 Task: Create a due date automation trigger when advanced on, on the tuesday before a card is due add fields without custom field "Resume" set to a number greater or equal to 1 and lower than 10 at 11:00 AM.
Action: Mouse moved to (1080, 87)
Screenshot: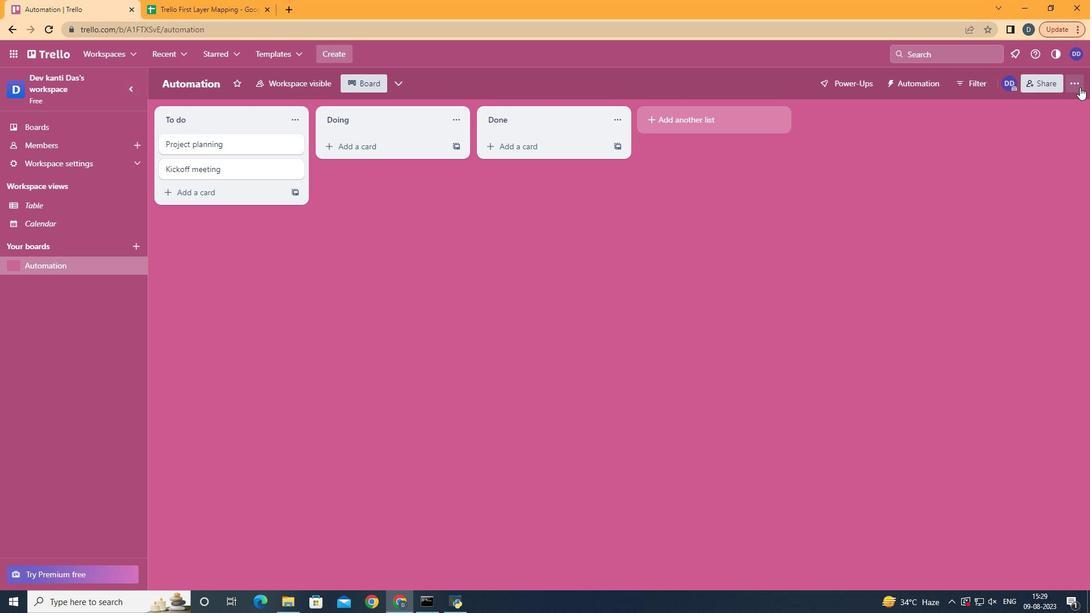 
Action: Mouse pressed left at (1080, 87)
Screenshot: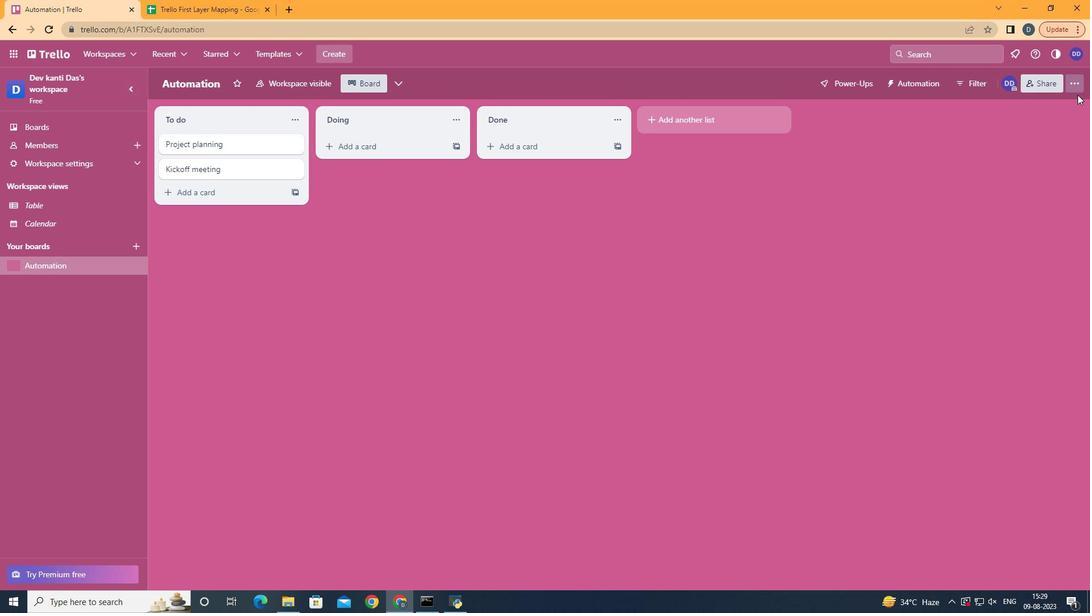
Action: Mouse moved to (995, 253)
Screenshot: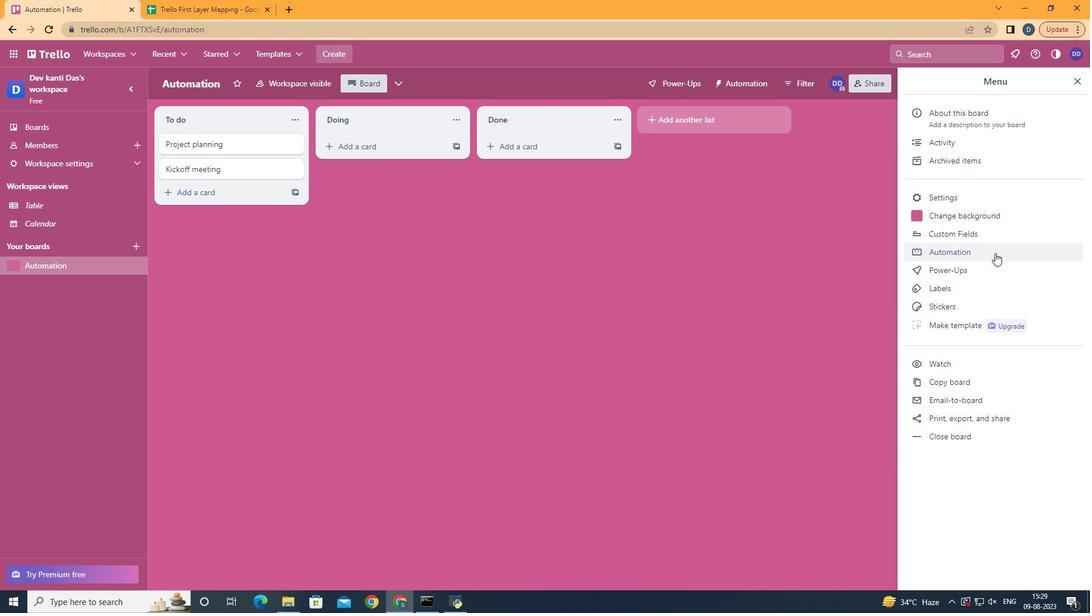 
Action: Mouse pressed left at (995, 253)
Screenshot: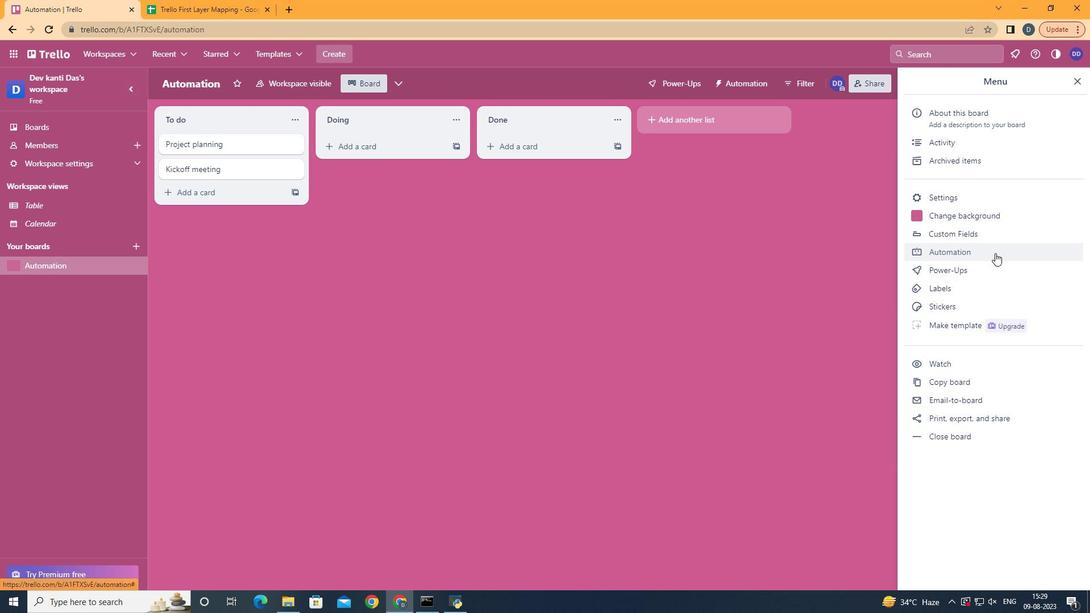 
Action: Mouse moved to (223, 231)
Screenshot: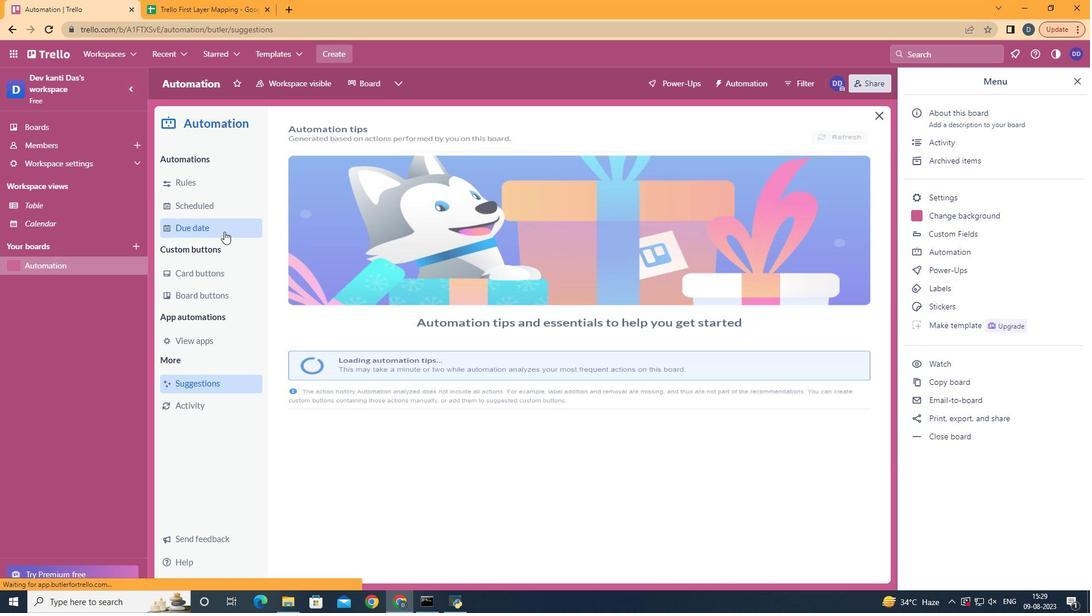 
Action: Mouse pressed left at (223, 231)
Screenshot: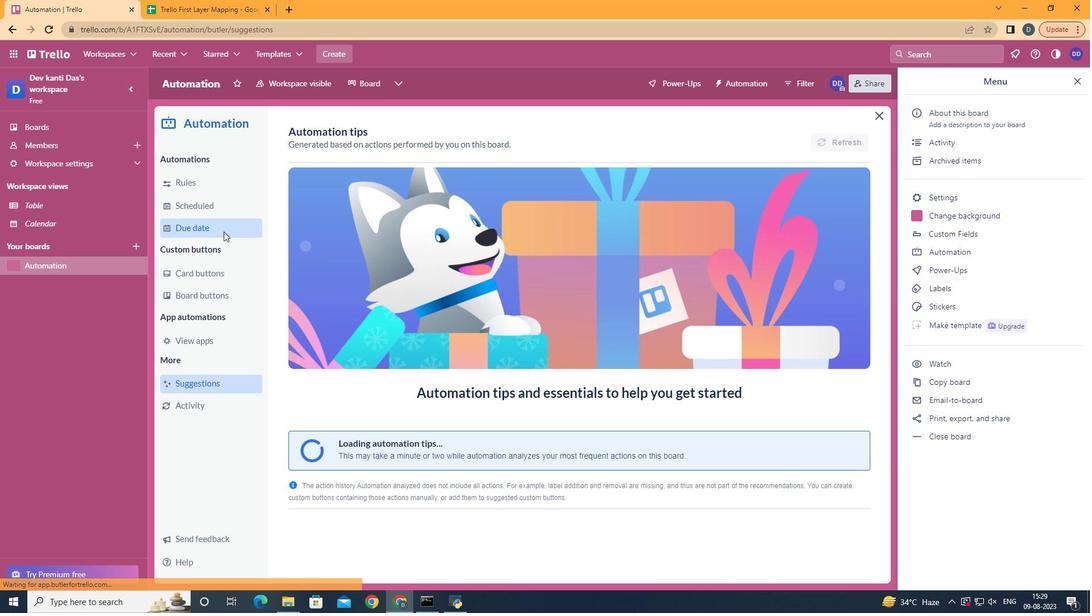 
Action: Mouse moved to (792, 137)
Screenshot: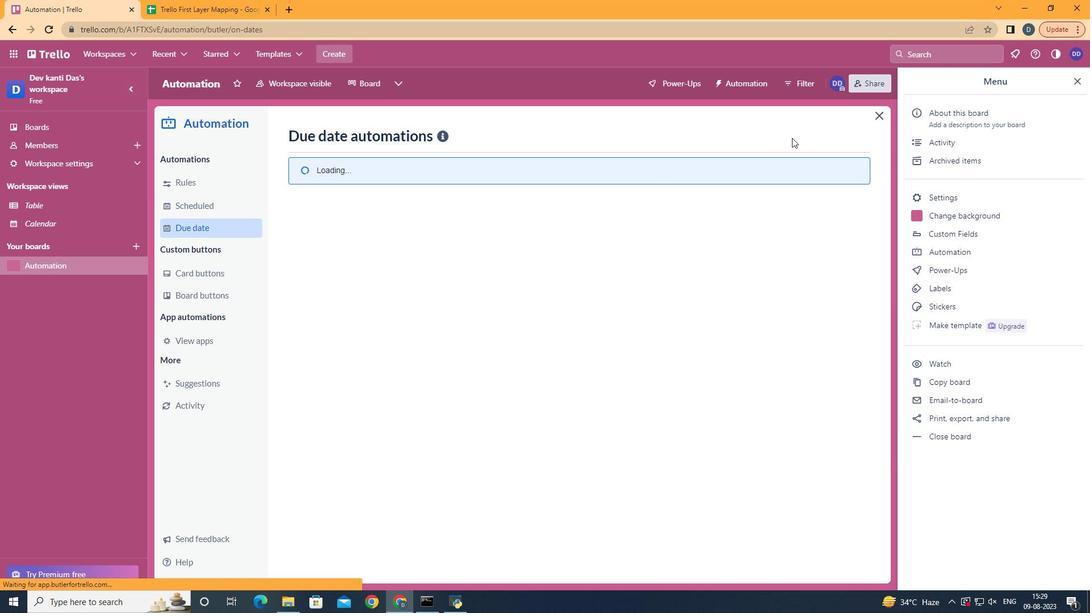 
Action: Mouse pressed left at (792, 137)
Screenshot: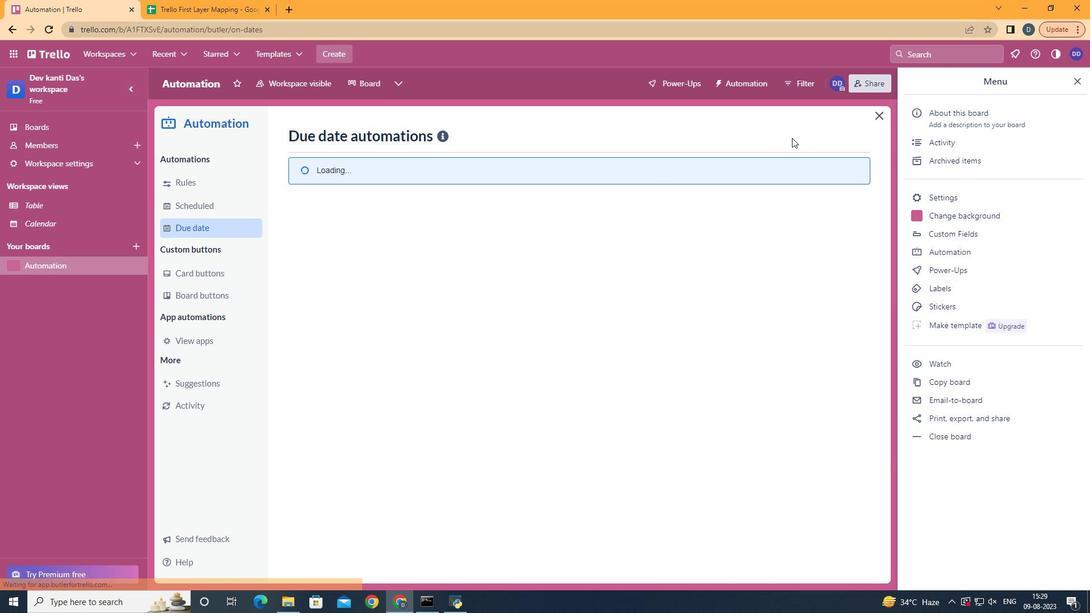 
Action: Mouse pressed left at (792, 137)
Screenshot: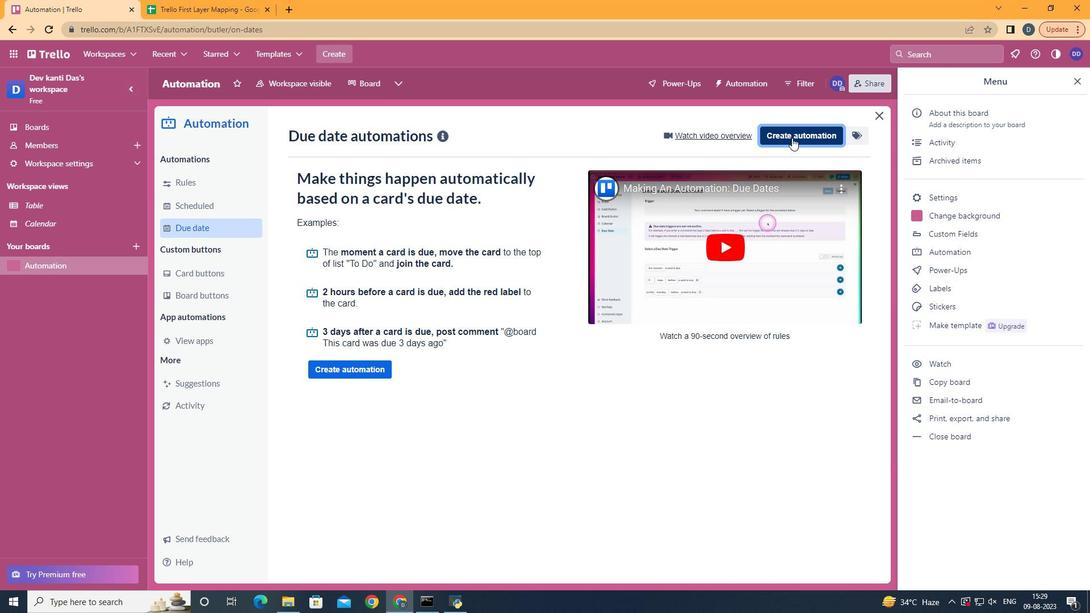 
Action: Mouse moved to (583, 243)
Screenshot: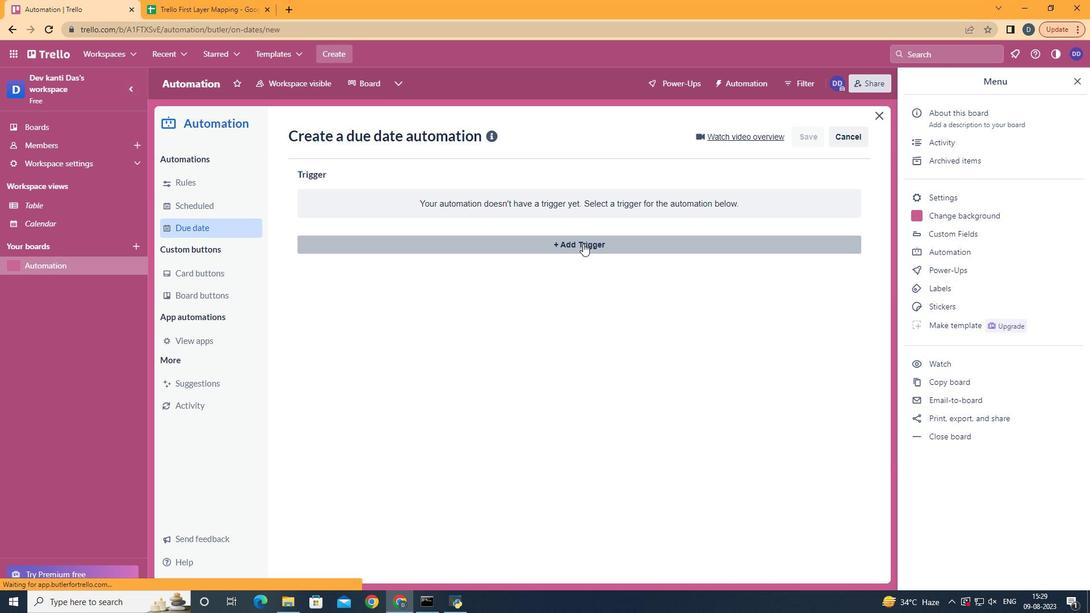 
Action: Mouse pressed left at (583, 243)
Screenshot: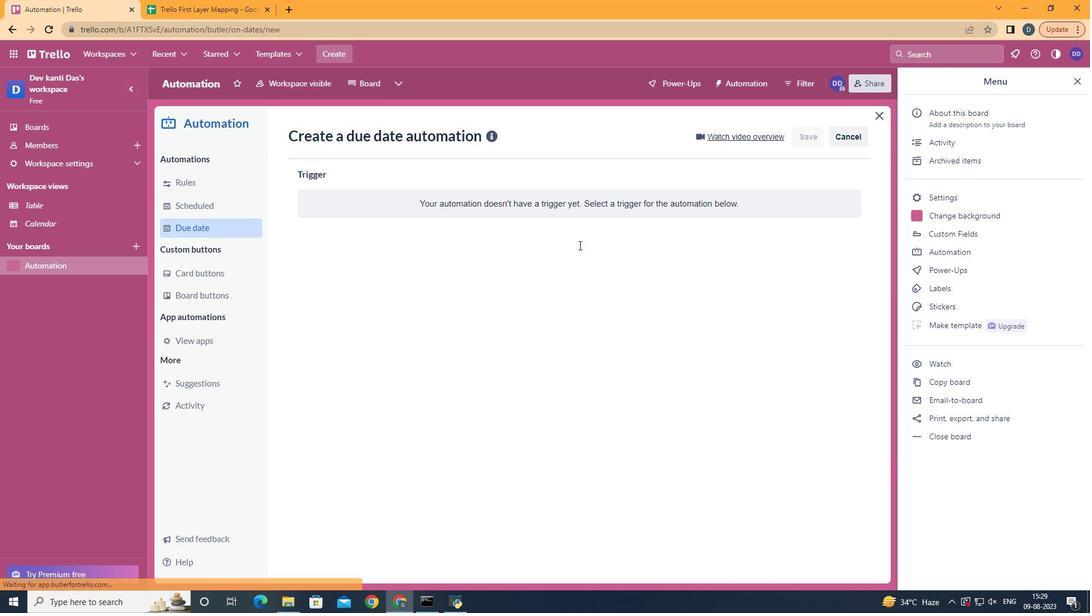 
Action: Mouse moved to (365, 318)
Screenshot: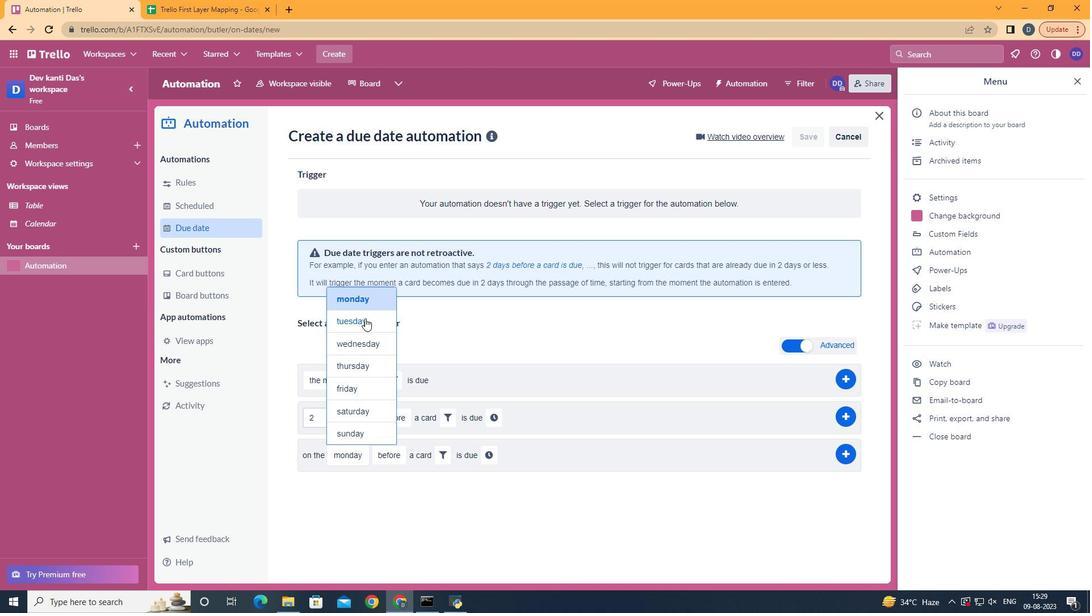 
Action: Mouse pressed left at (365, 318)
Screenshot: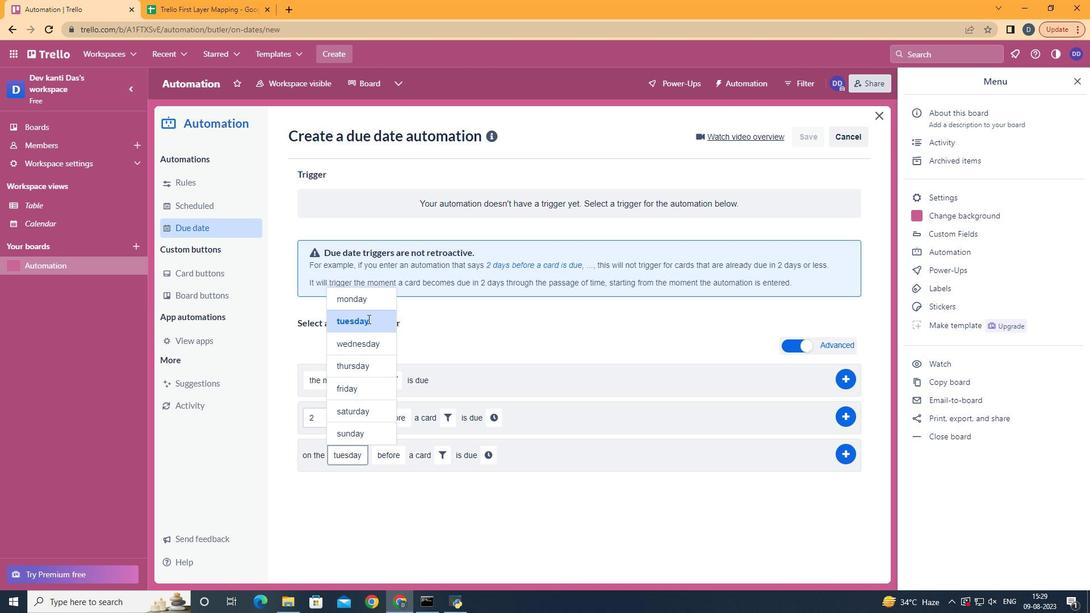 
Action: Mouse moved to (440, 453)
Screenshot: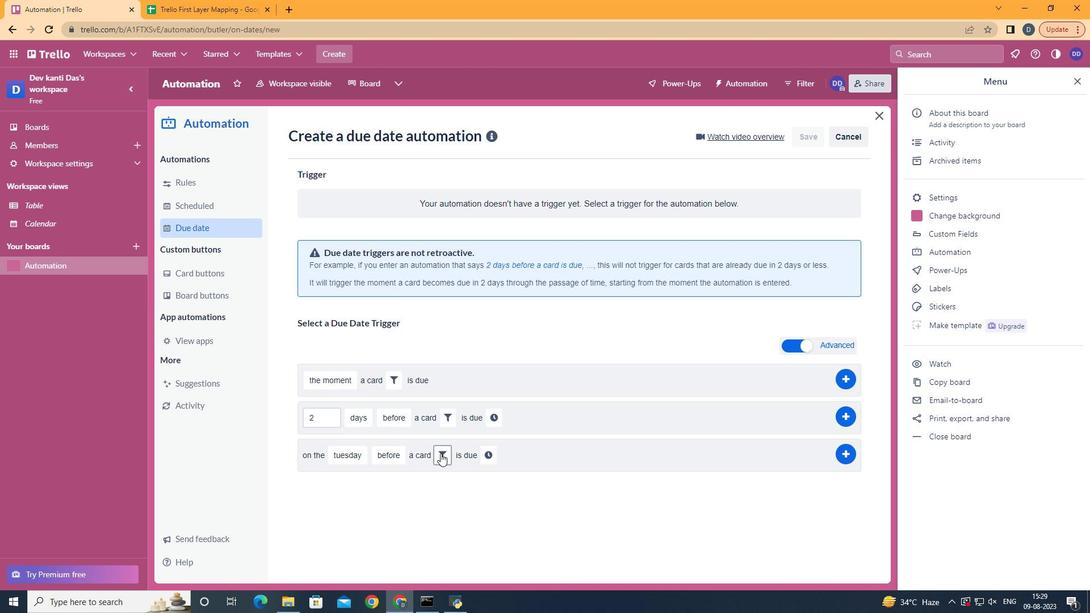 
Action: Mouse pressed left at (440, 453)
Screenshot: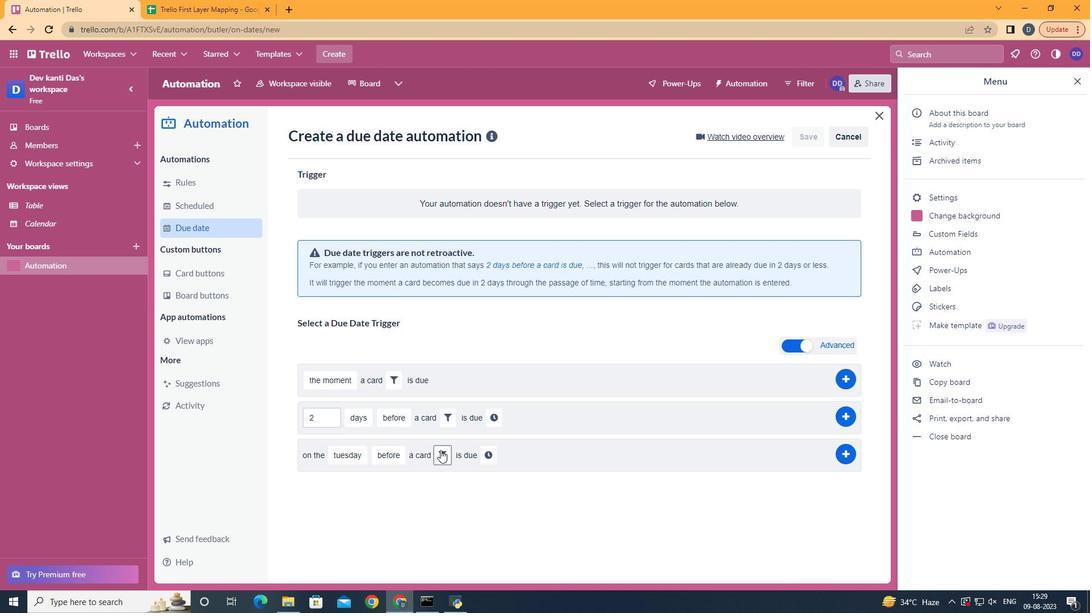 
Action: Mouse moved to (620, 484)
Screenshot: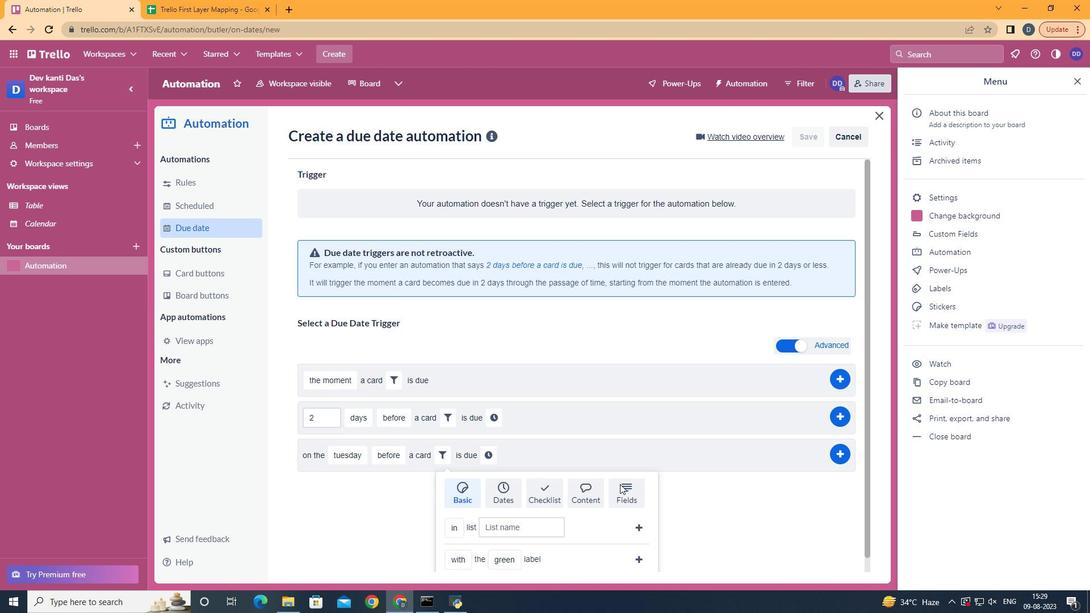 
Action: Mouse pressed left at (620, 484)
Screenshot: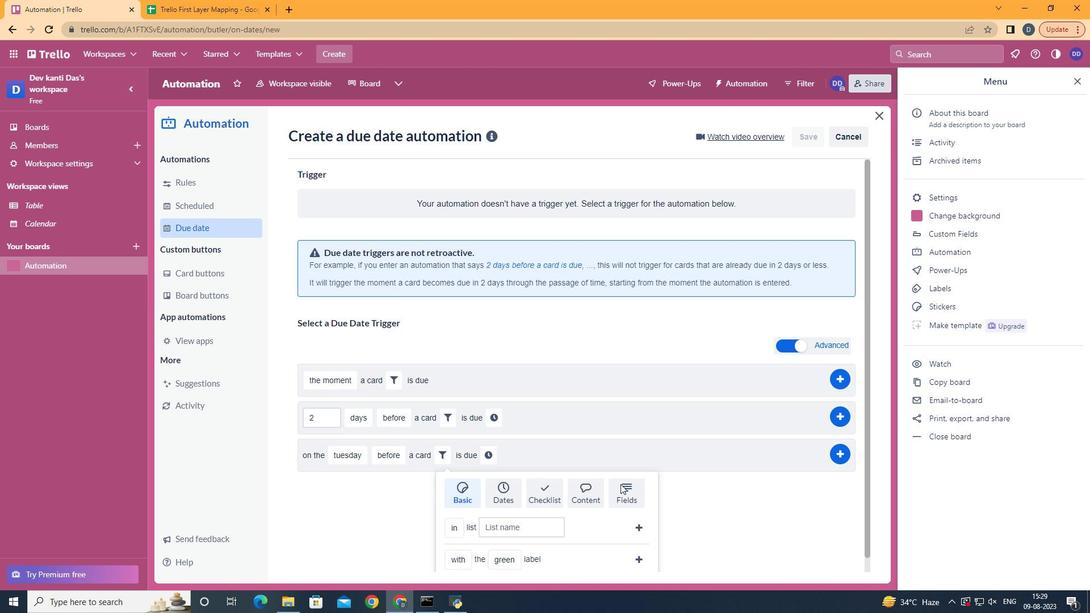 
Action: Mouse moved to (620, 484)
Screenshot: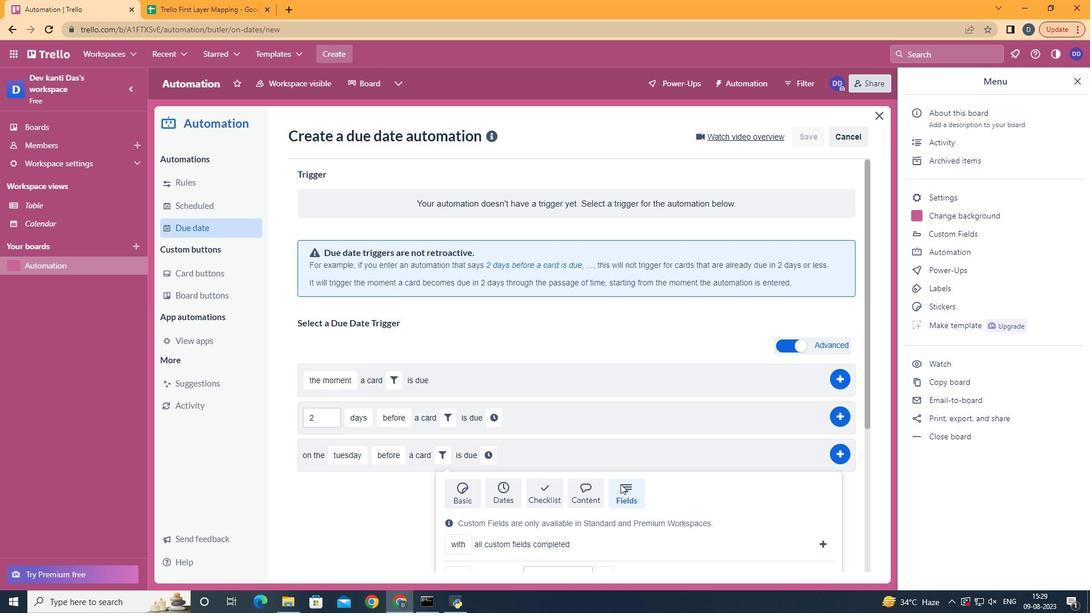 
Action: Mouse scrolled (620, 483) with delta (0, 0)
Screenshot: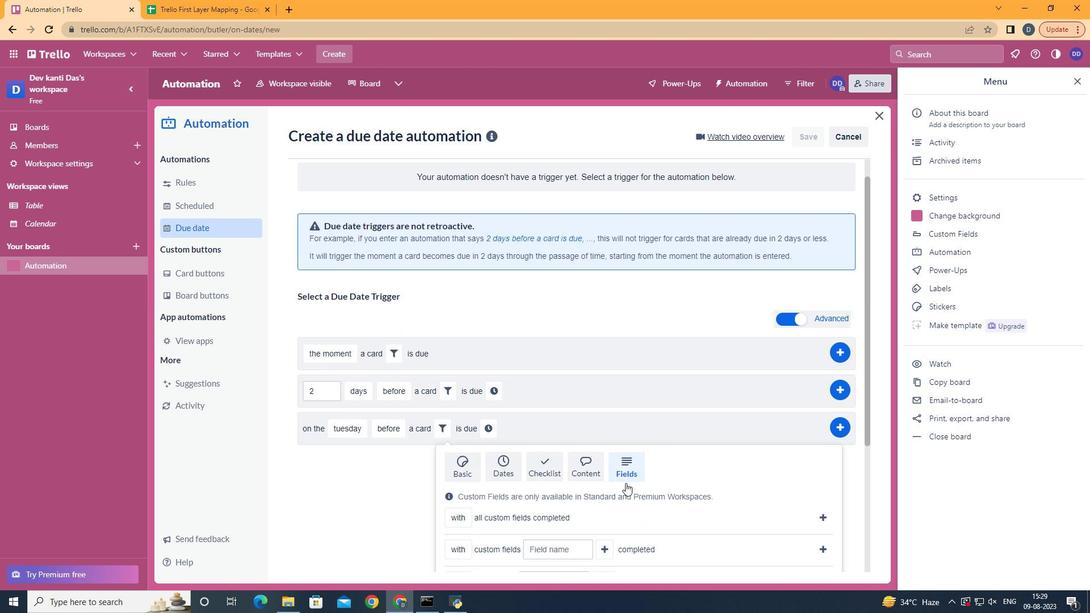
Action: Mouse scrolled (620, 483) with delta (0, 0)
Screenshot: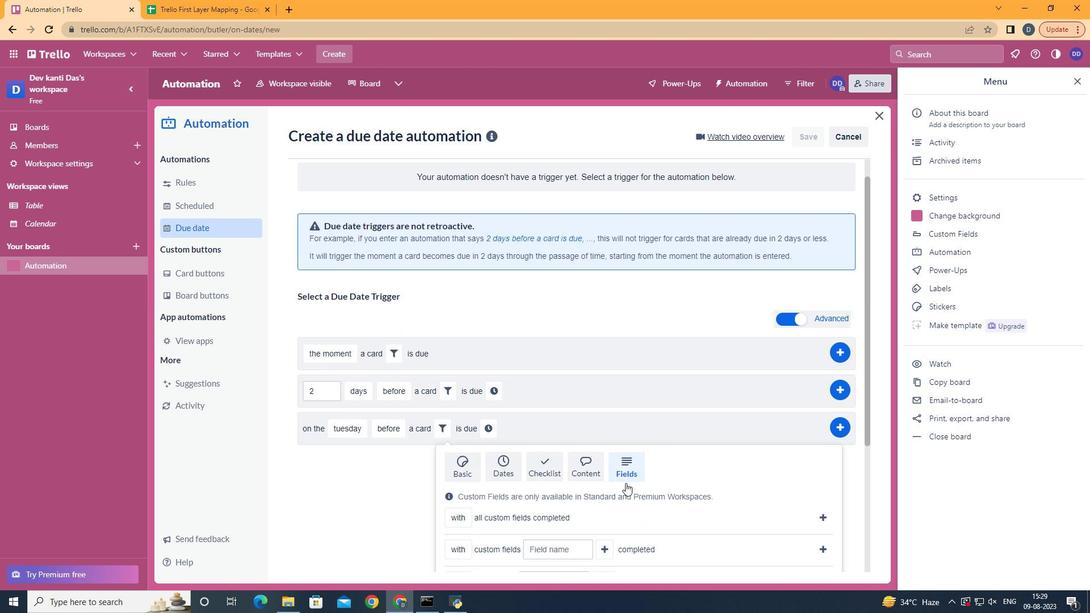 
Action: Mouse scrolled (620, 483) with delta (0, 0)
Screenshot: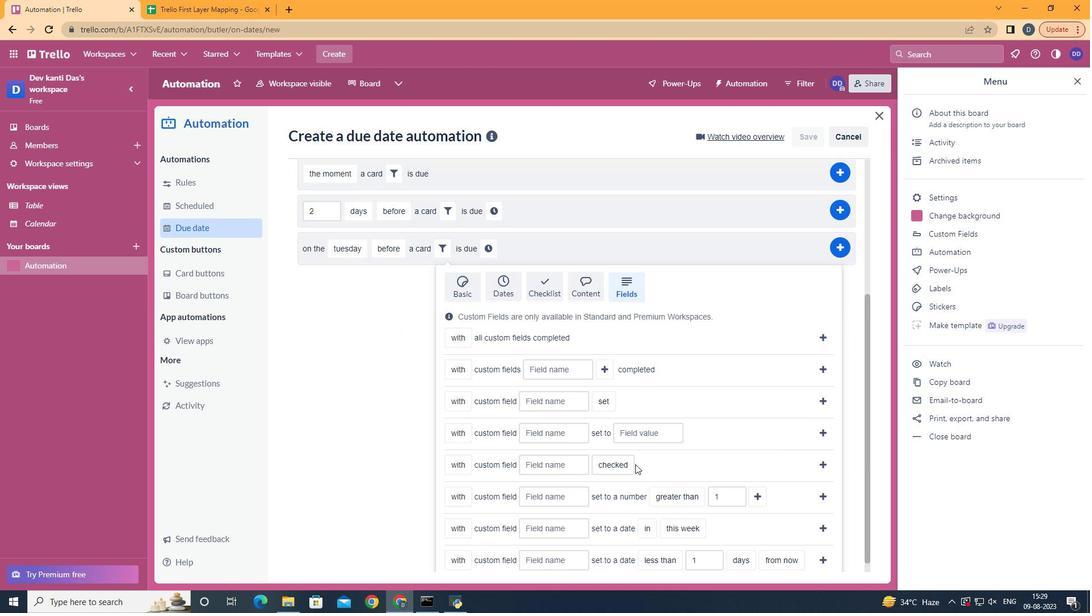 
Action: Mouse scrolled (620, 483) with delta (0, 0)
Screenshot: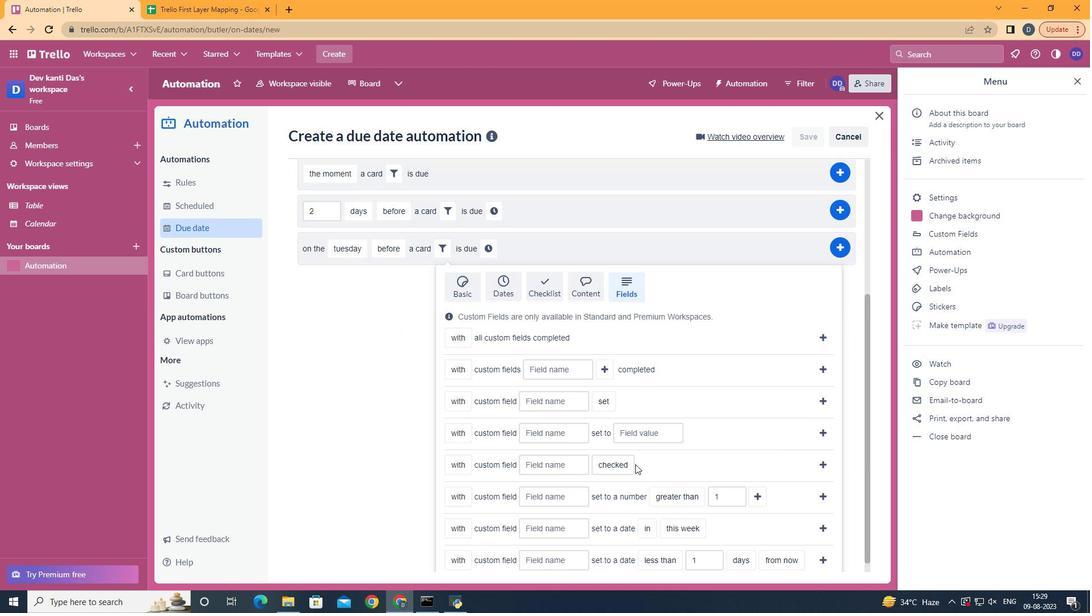 
Action: Mouse scrolled (620, 483) with delta (0, 0)
Screenshot: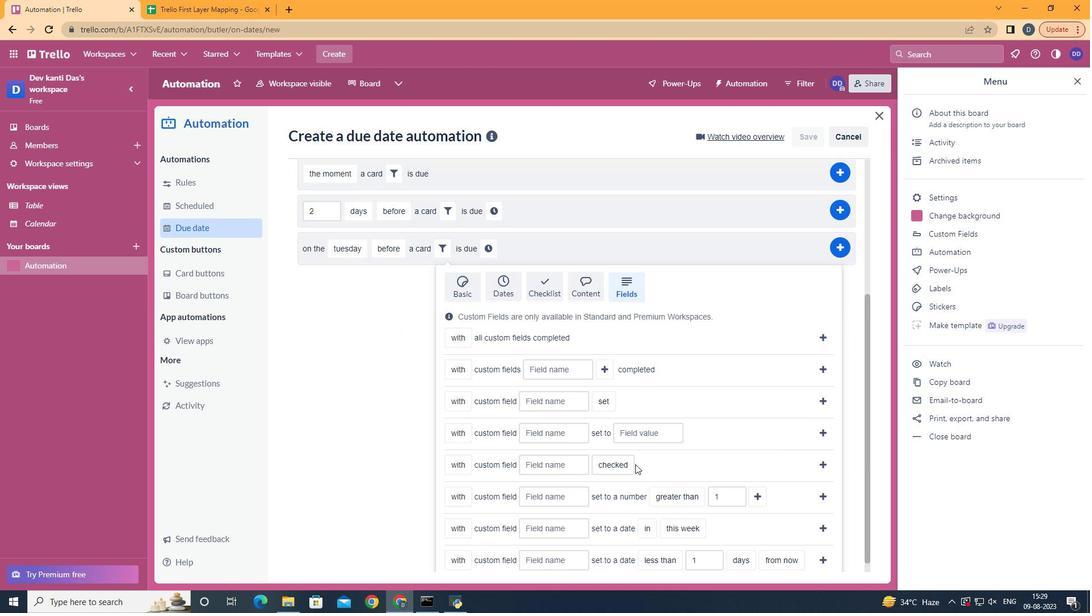 
Action: Mouse scrolled (620, 483) with delta (0, 0)
Screenshot: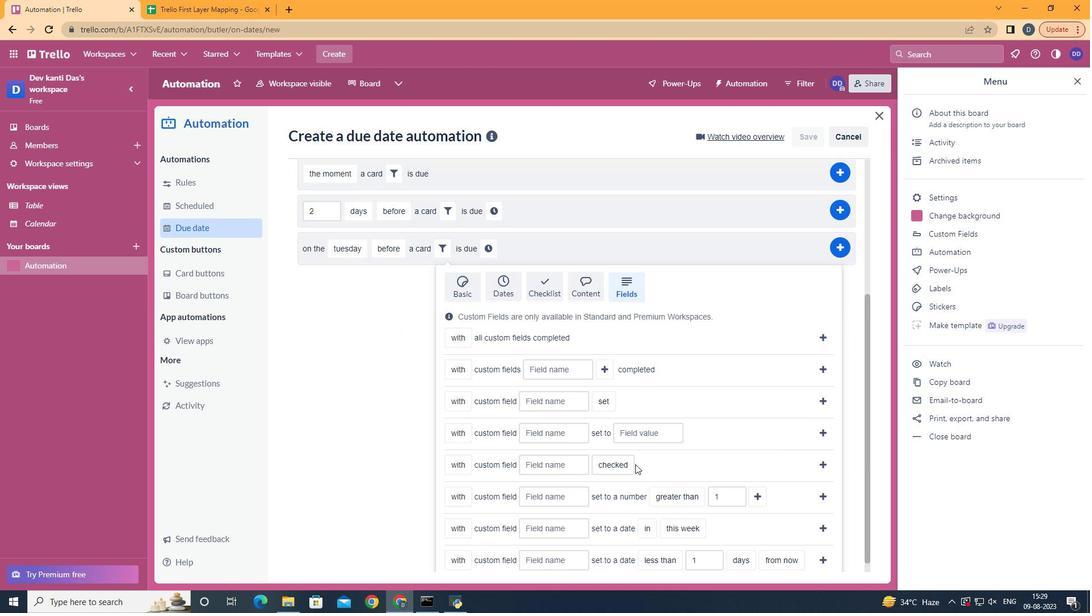 
Action: Mouse moved to (469, 525)
Screenshot: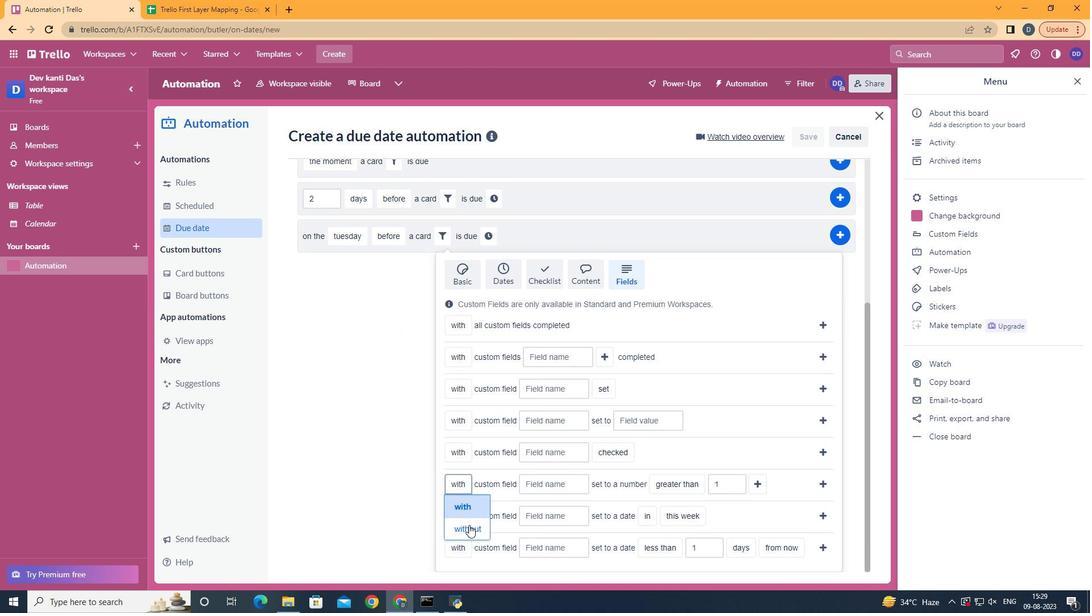 
Action: Mouse pressed left at (469, 525)
Screenshot: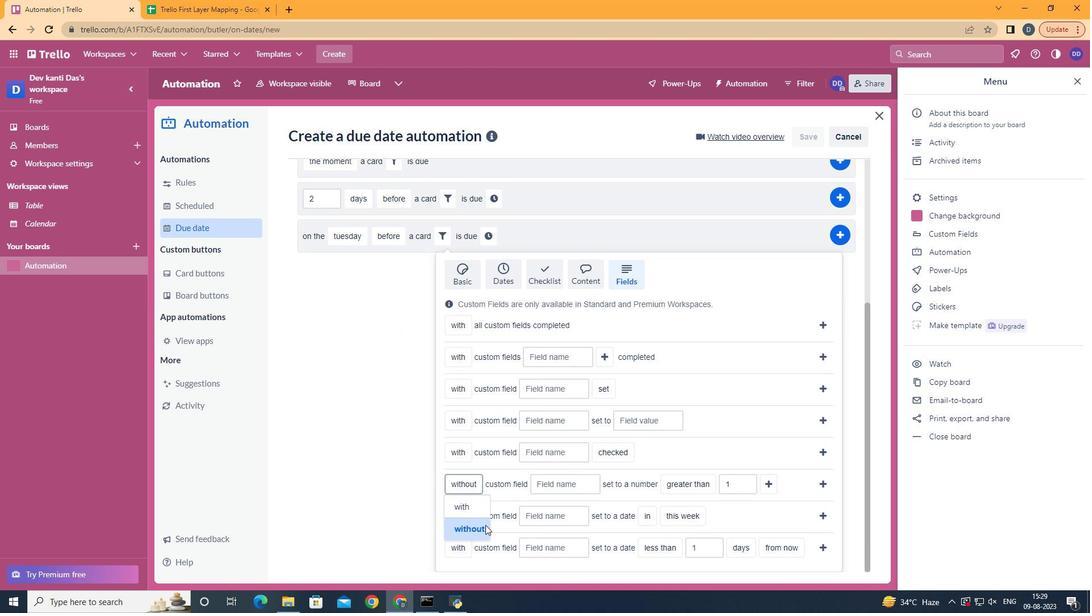 
Action: Mouse moved to (582, 487)
Screenshot: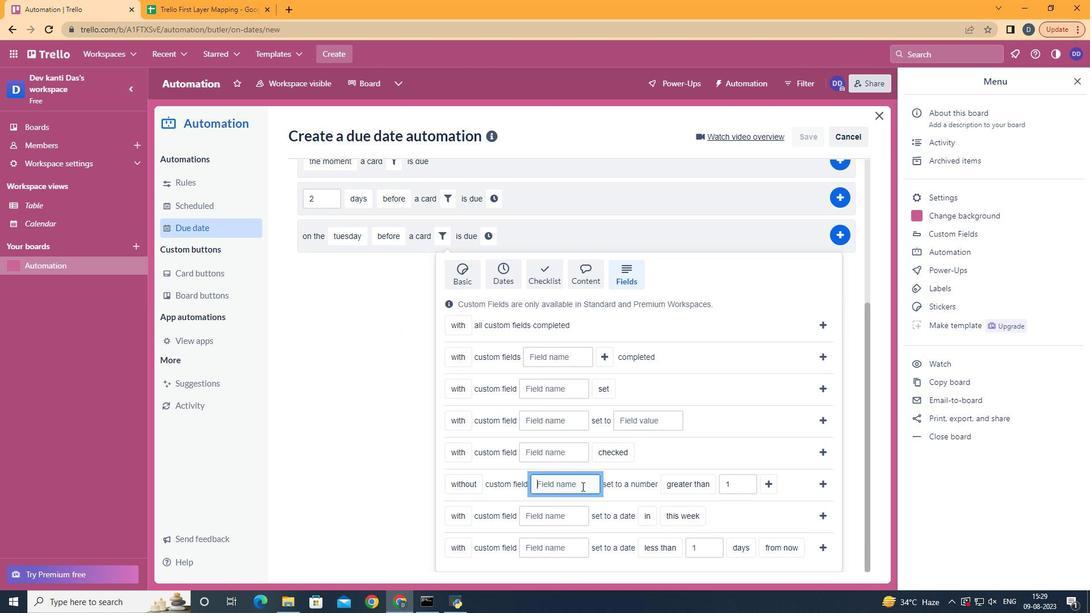 
Action: Mouse pressed left at (582, 487)
Screenshot: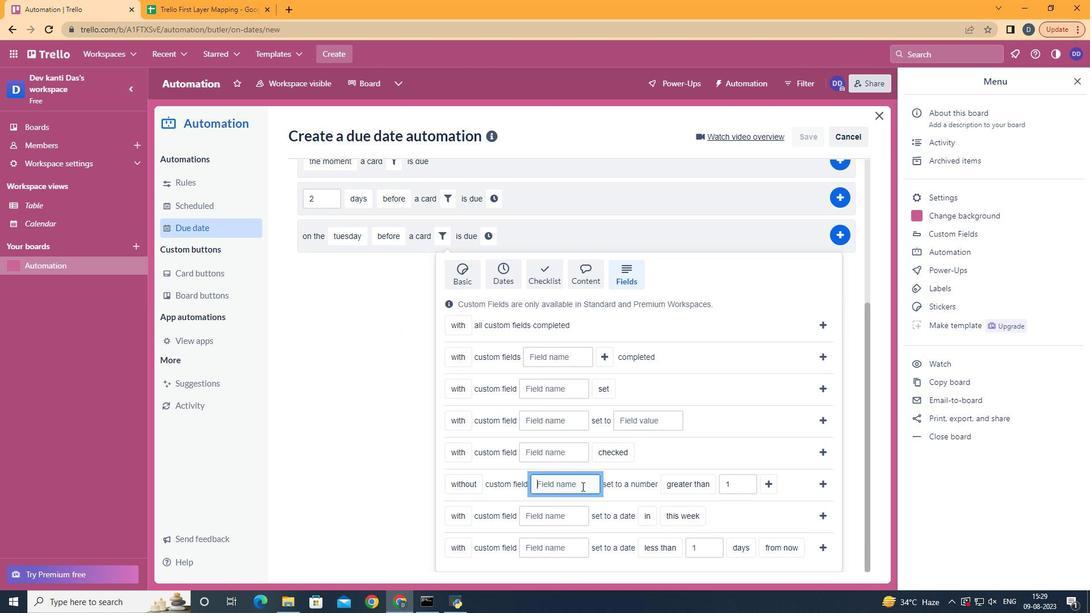 
Action: Mouse moved to (582, 486)
Screenshot: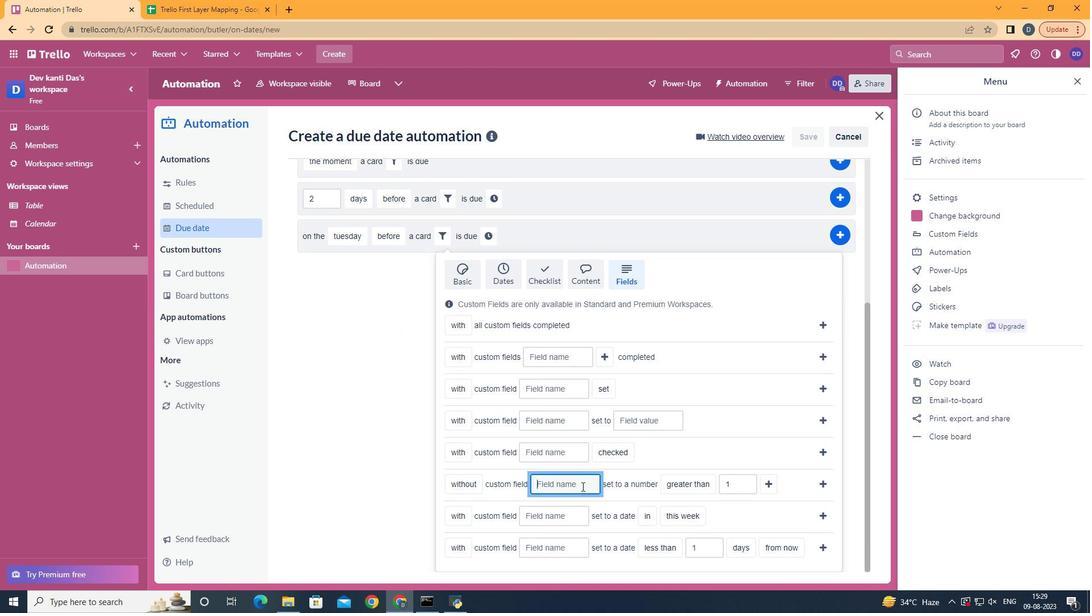 
Action: Key pressed <Key.shift>Resume
Screenshot: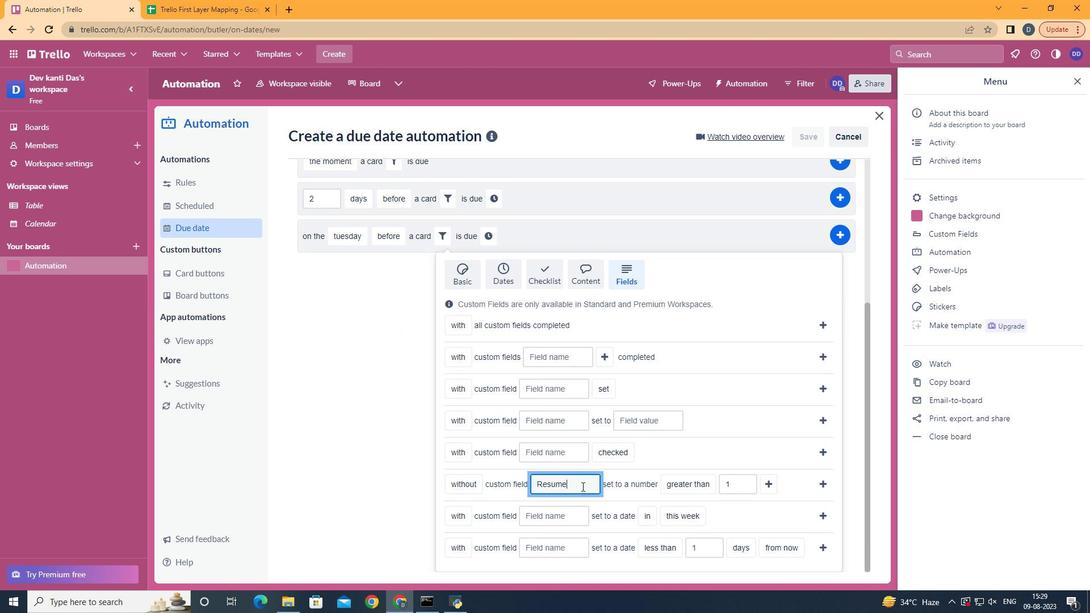 
Action: Mouse moved to (720, 410)
Screenshot: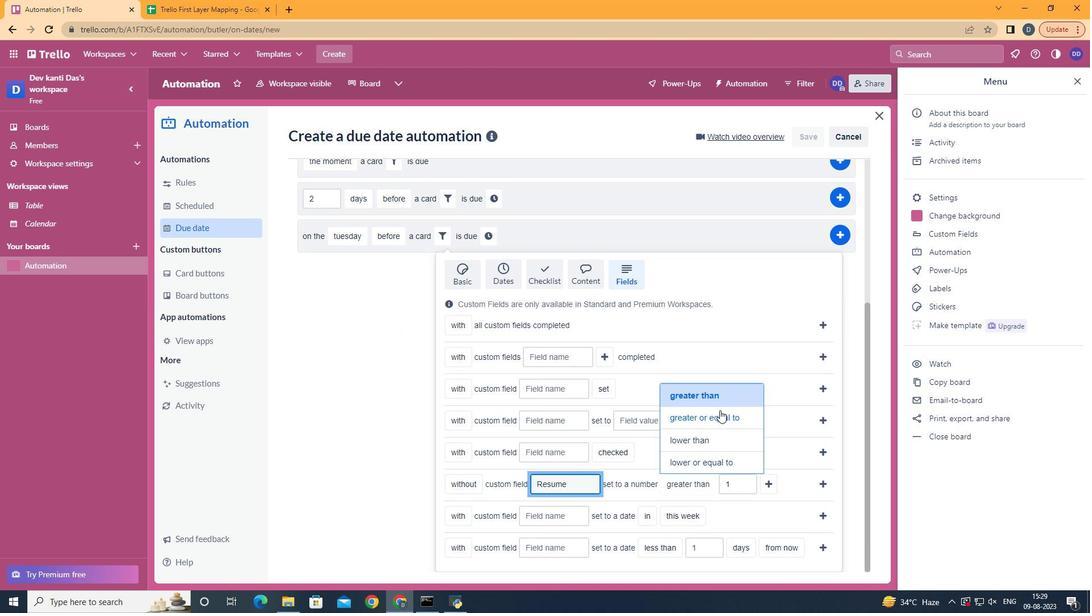 
Action: Mouse pressed left at (720, 410)
Screenshot: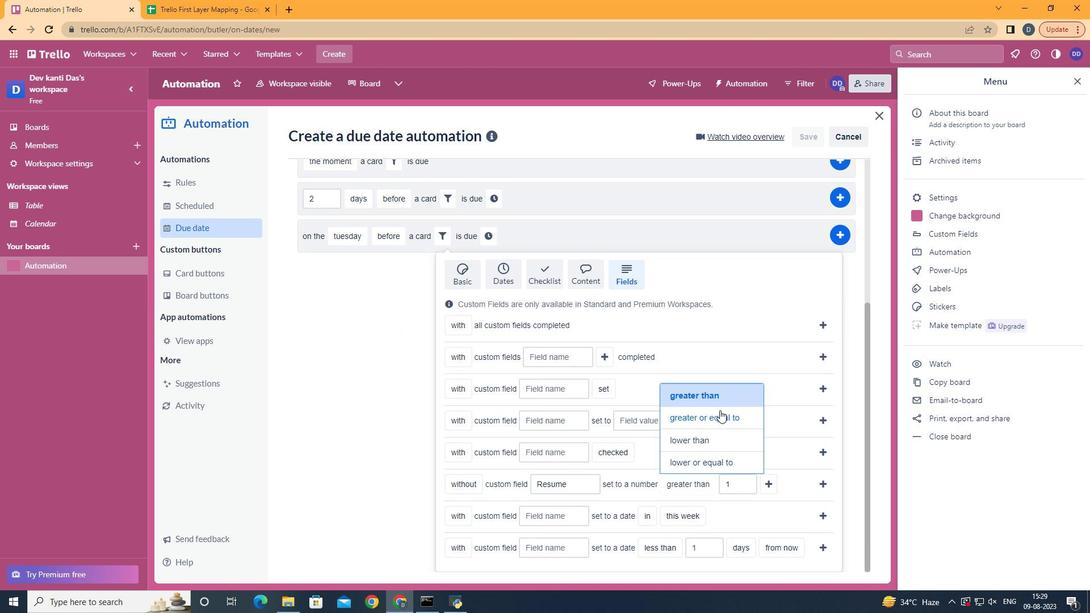
Action: Mouse moved to (789, 484)
Screenshot: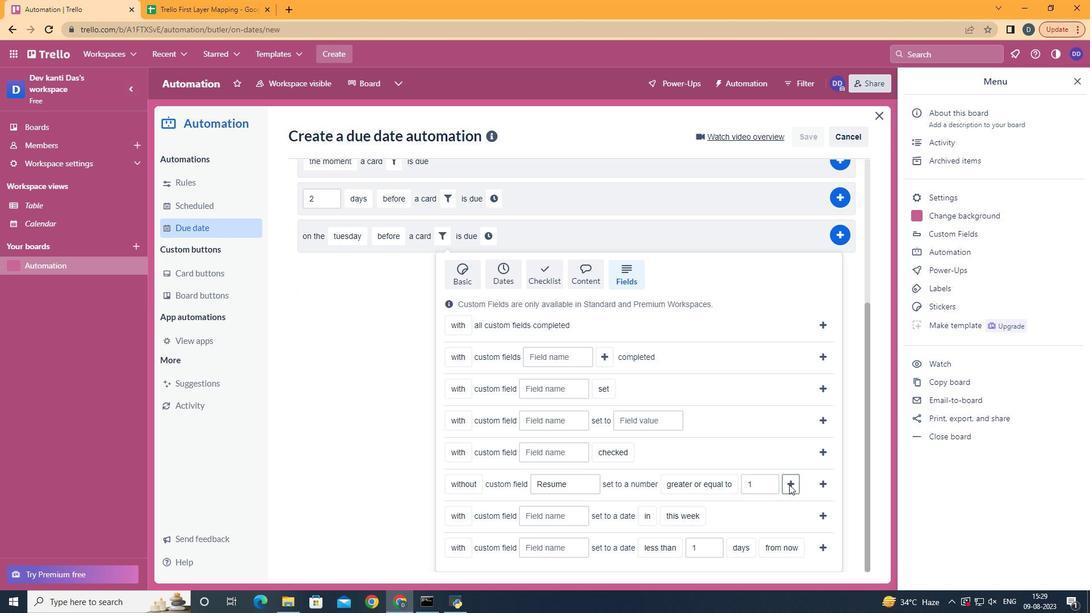 
Action: Mouse pressed left at (789, 484)
Screenshot: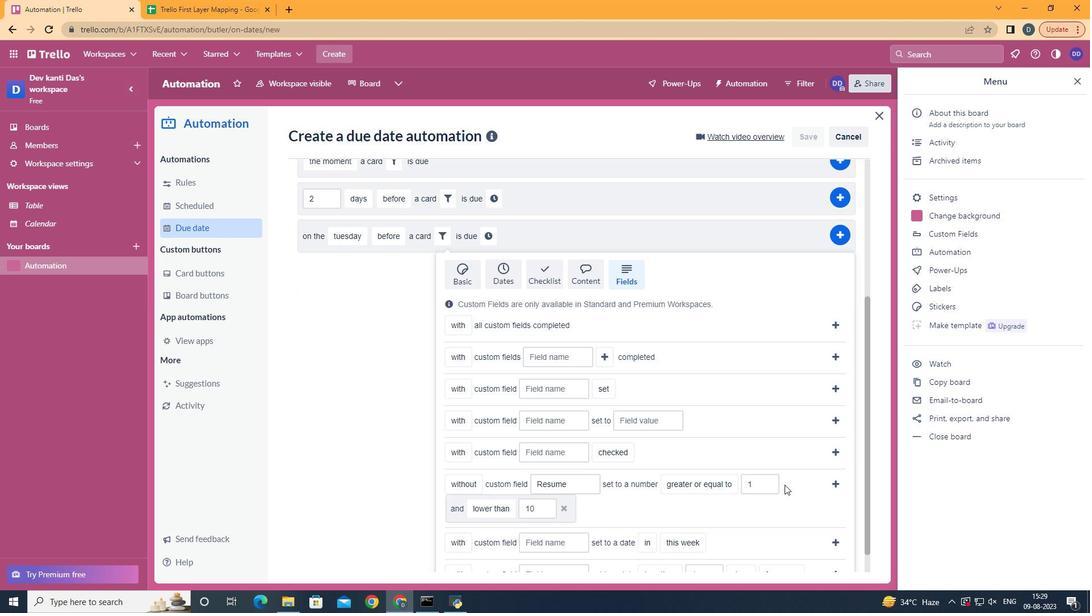 
Action: Mouse moved to (499, 412)
Screenshot: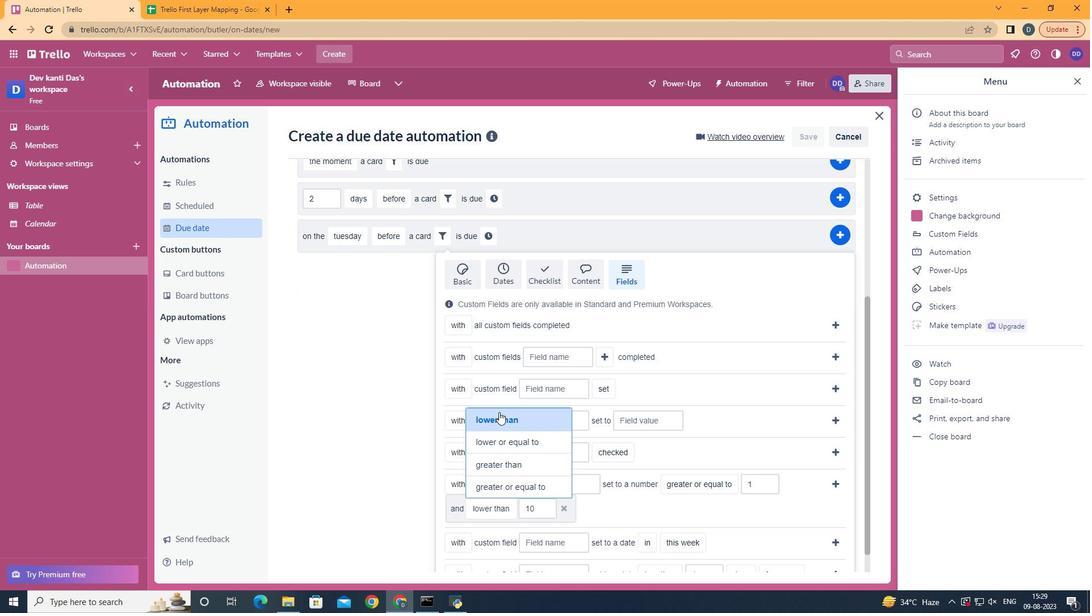 
Action: Mouse pressed left at (499, 412)
Screenshot: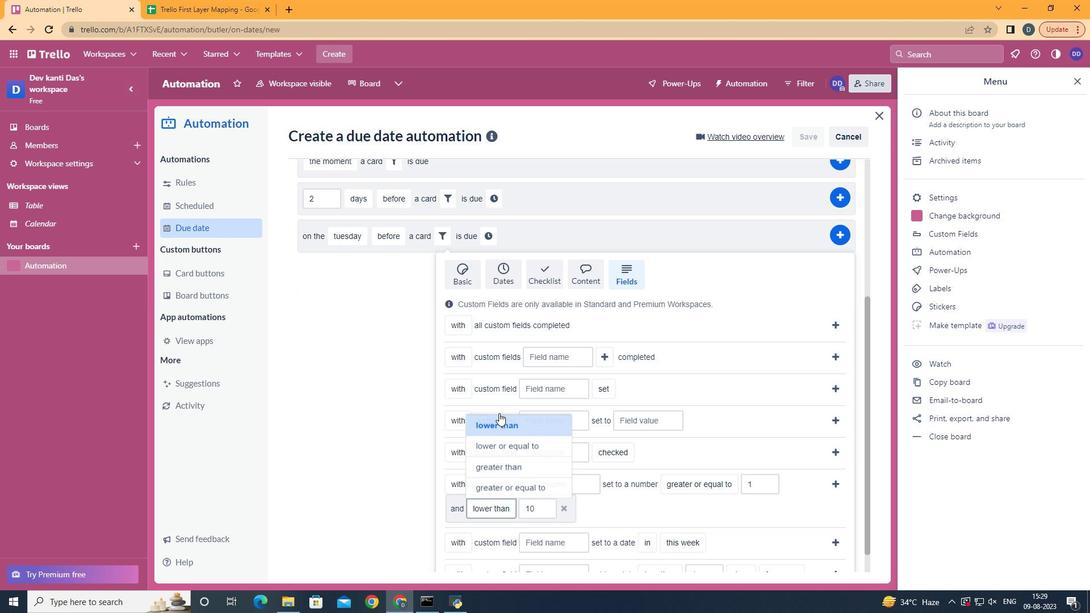 
Action: Mouse moved to (842, 479)
Screenshot: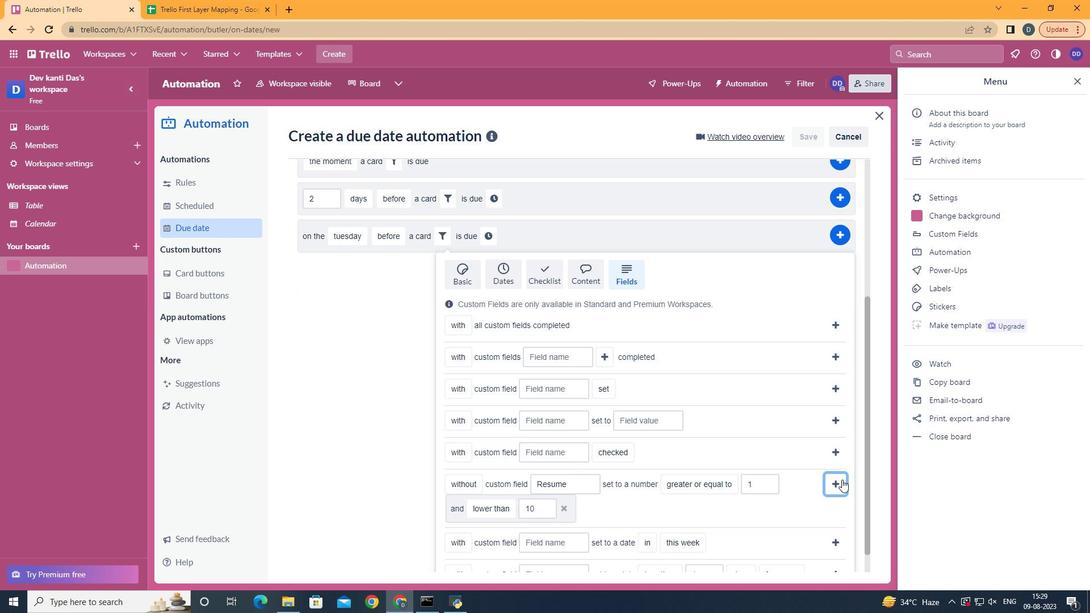 
Action: Mouse pressed left at (842, 479)
Screenshot: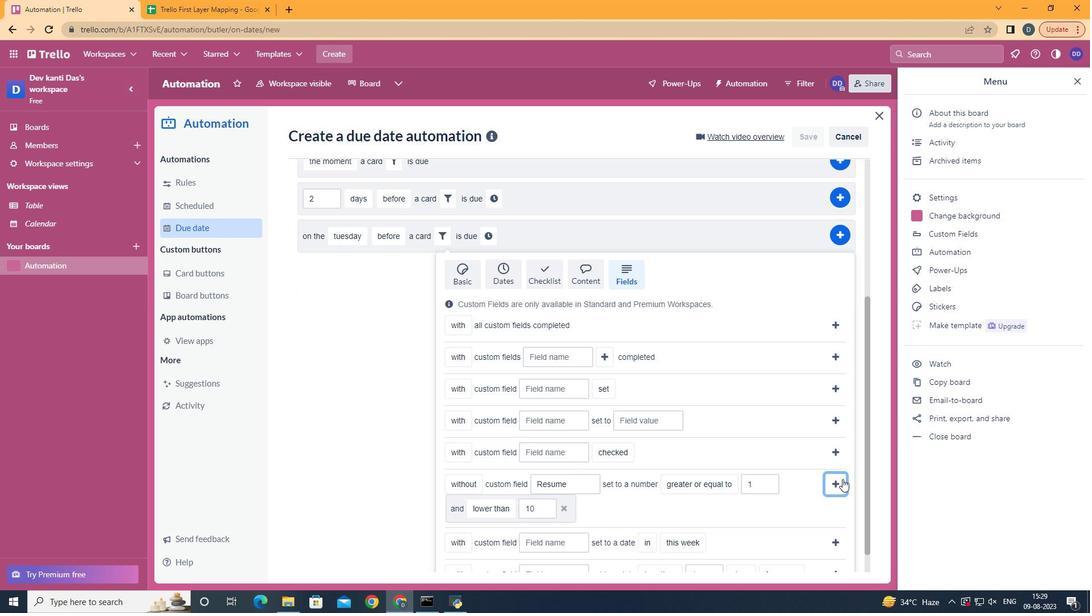 
Action: Mouse moved to (312, 478)
Screenshot: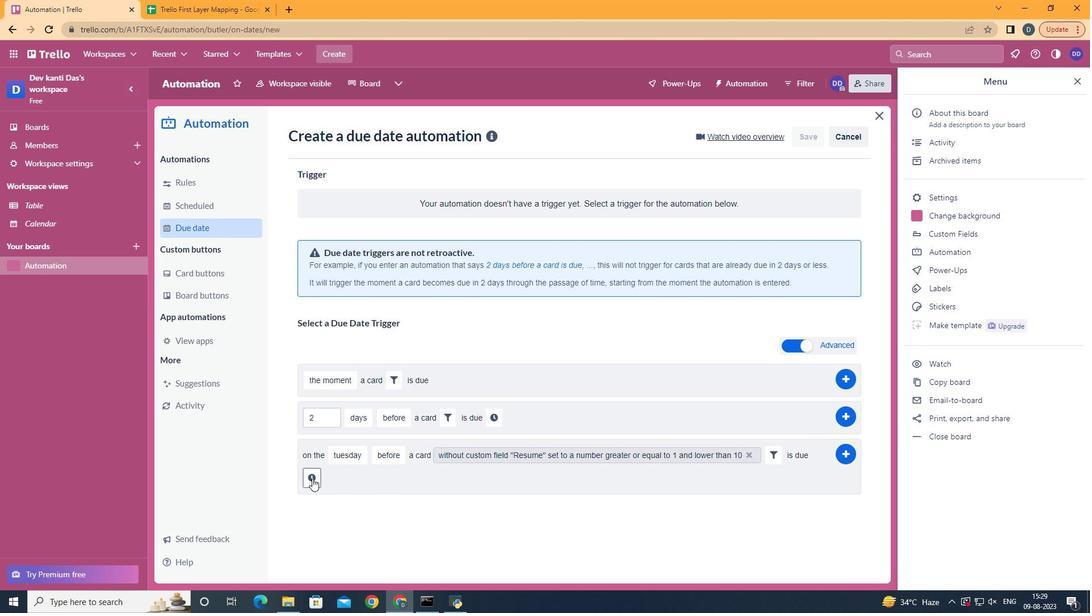 
Action: Mouse pressed left at (312, 478)
Screenshot: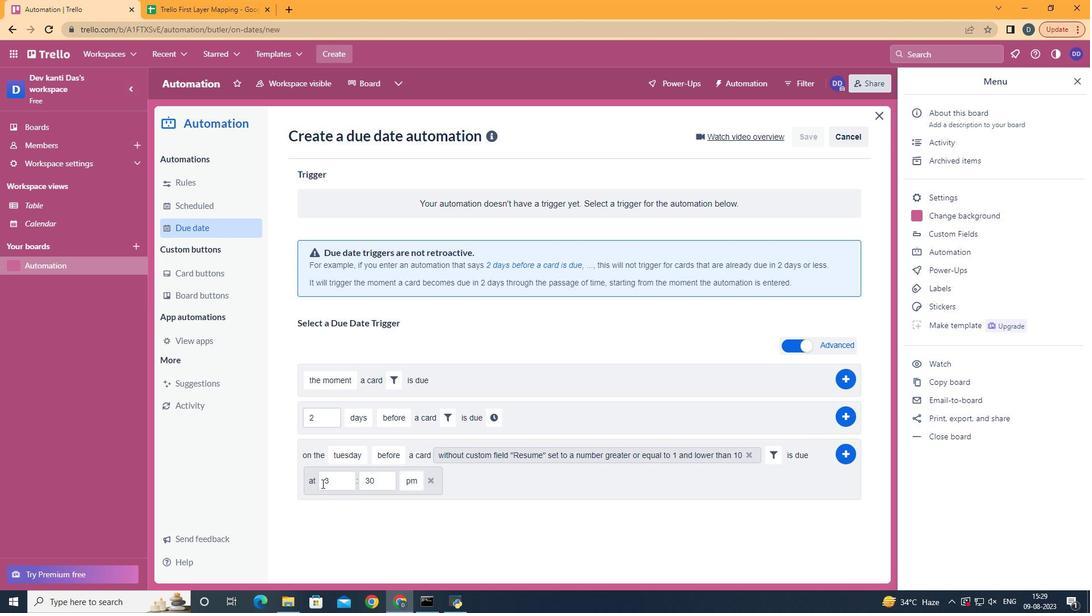 
Action: Mouse moved to (345, 483)
Screenshot: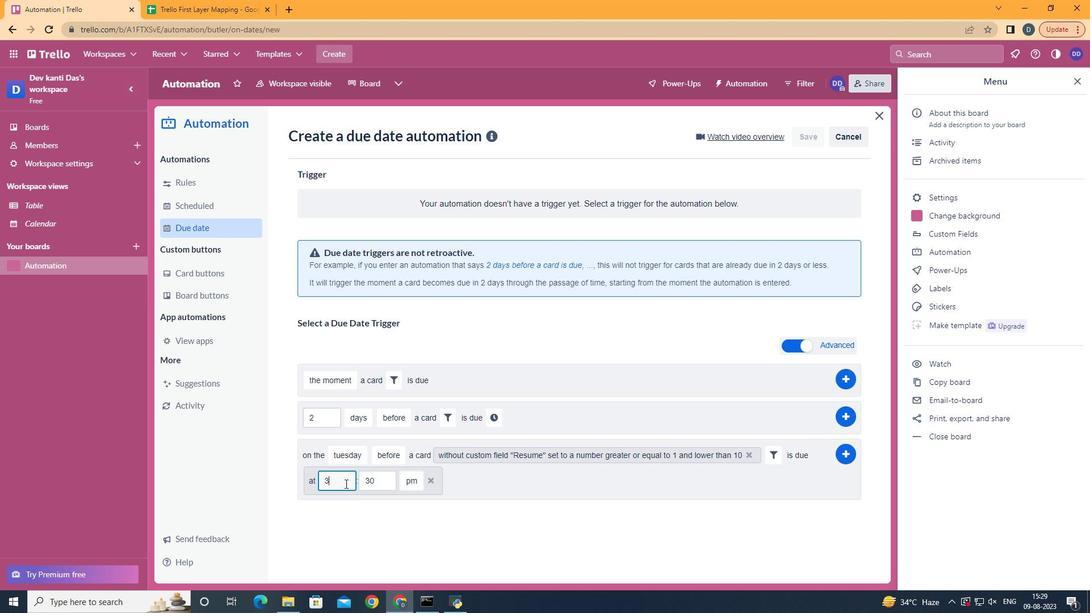 
Action: Mouse pressed left at (344, 484)
Screenshot: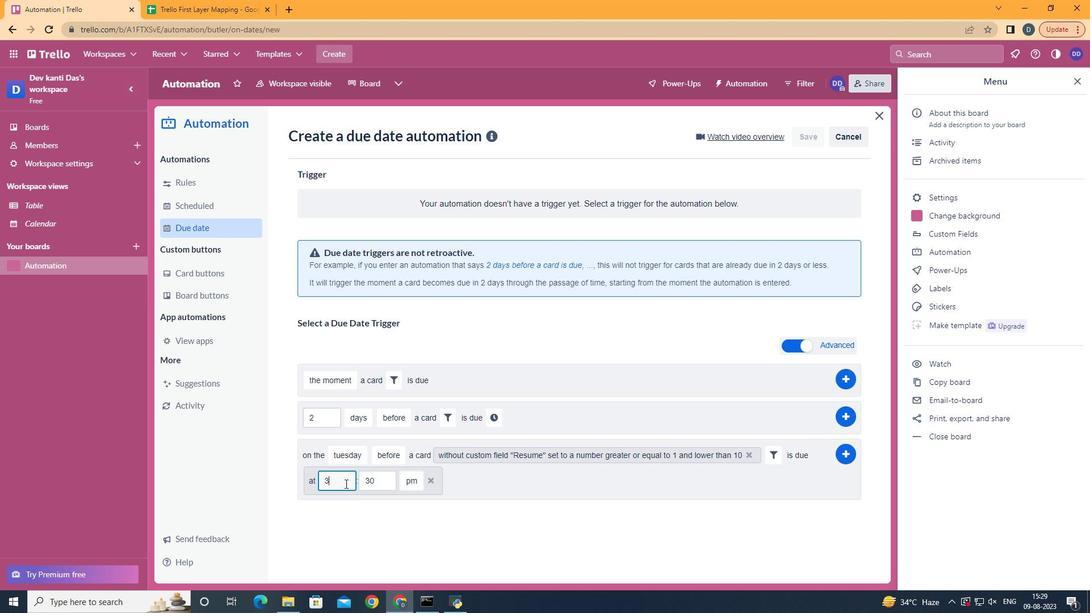
Action: Key pressed <Key.backspace>11
Screenshot: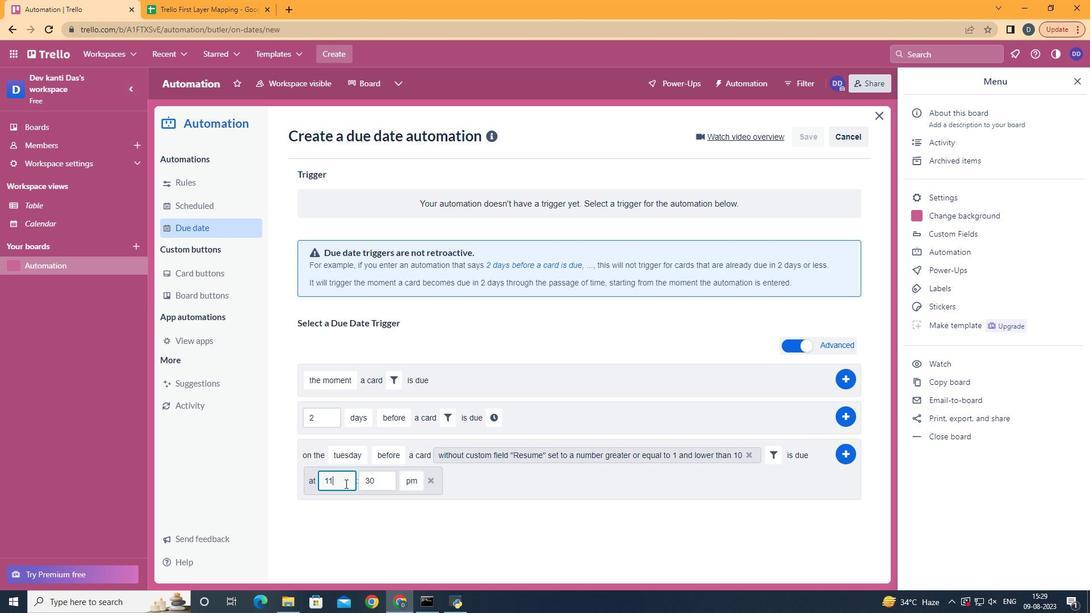 
Action: Mouse moved to (378, 475)
Screenshot: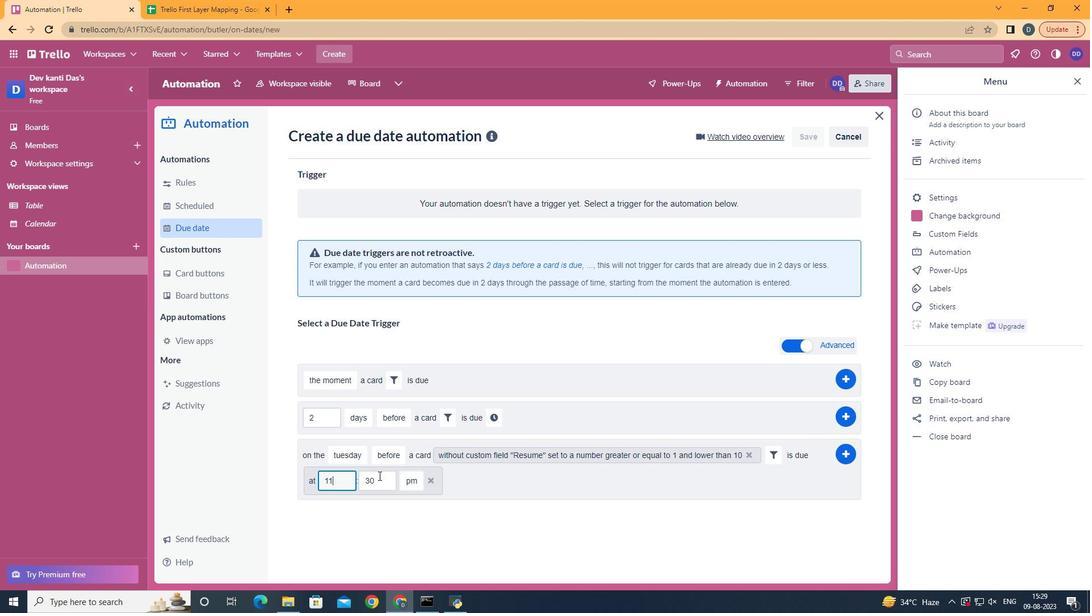 
Action: Mouse pressed left at (378, 475)
Screenshot: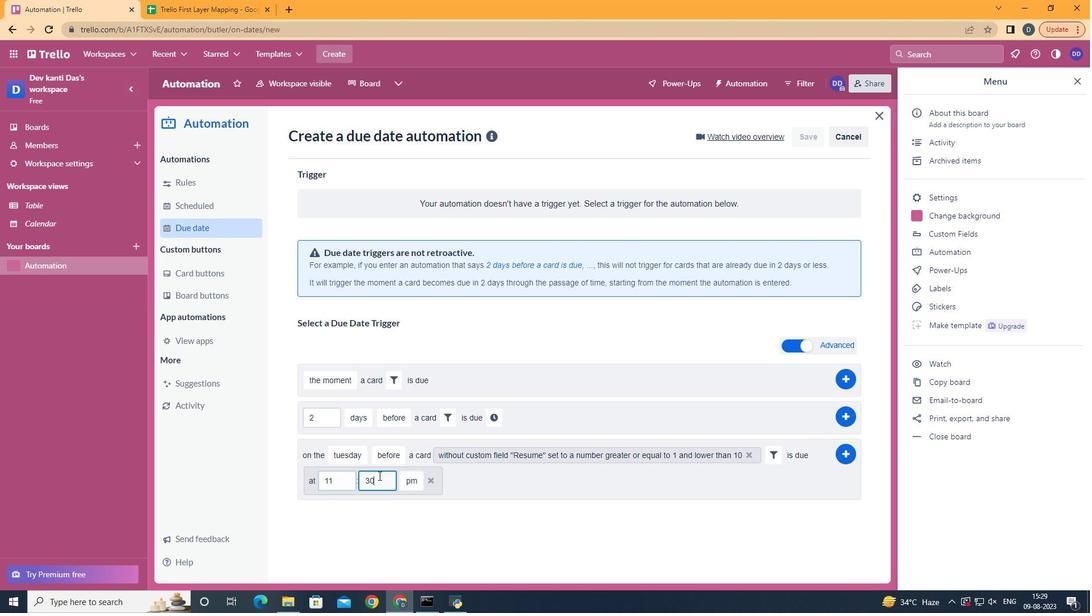 
Action: Key pressed <Key.backspace>
Screenshot: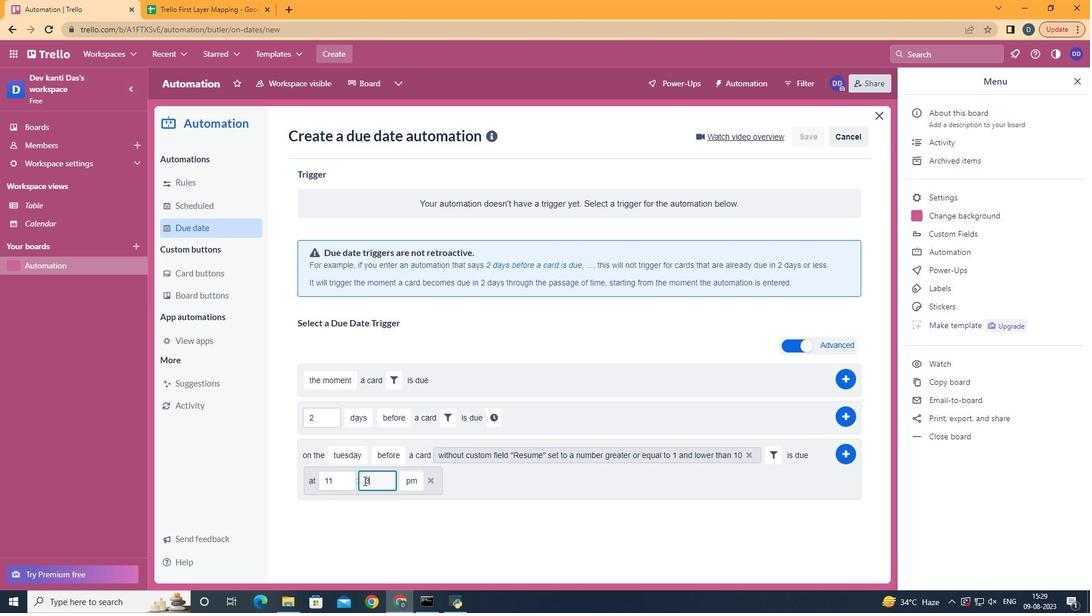 
Action: Mouse moved to (345, 487)
Screenshot: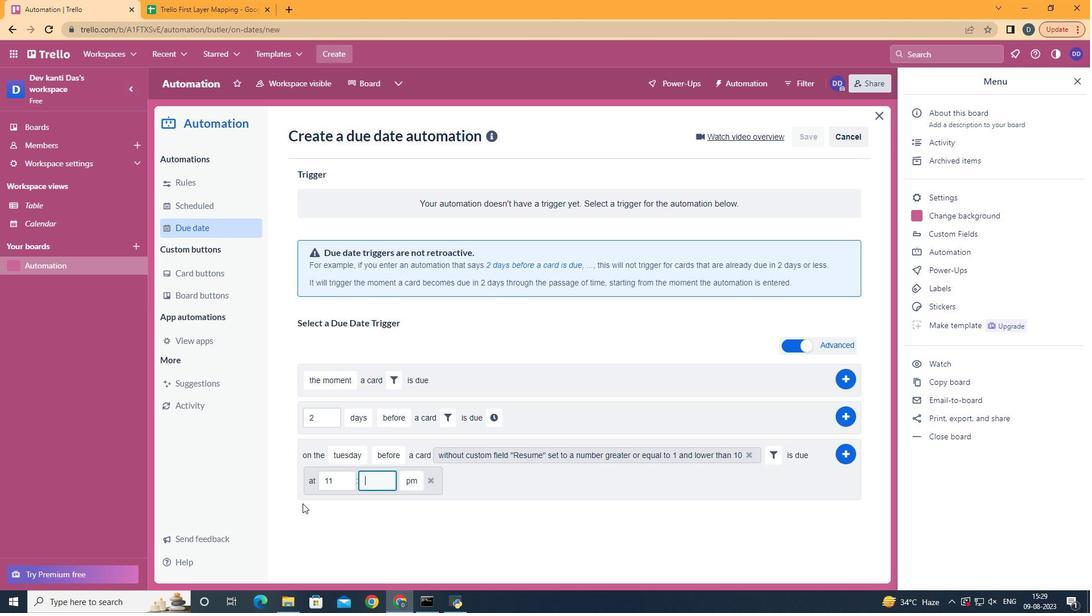 
Action: Key pressed <Key.backspace>
Screenshot: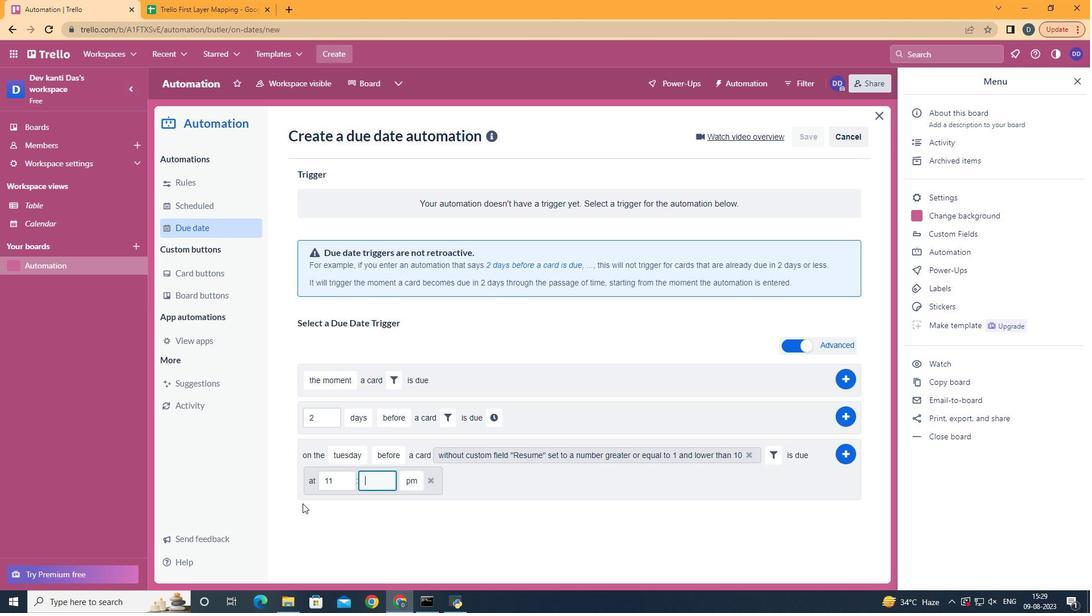 
Action: Mouse moved to (300, 504)
Screenshot: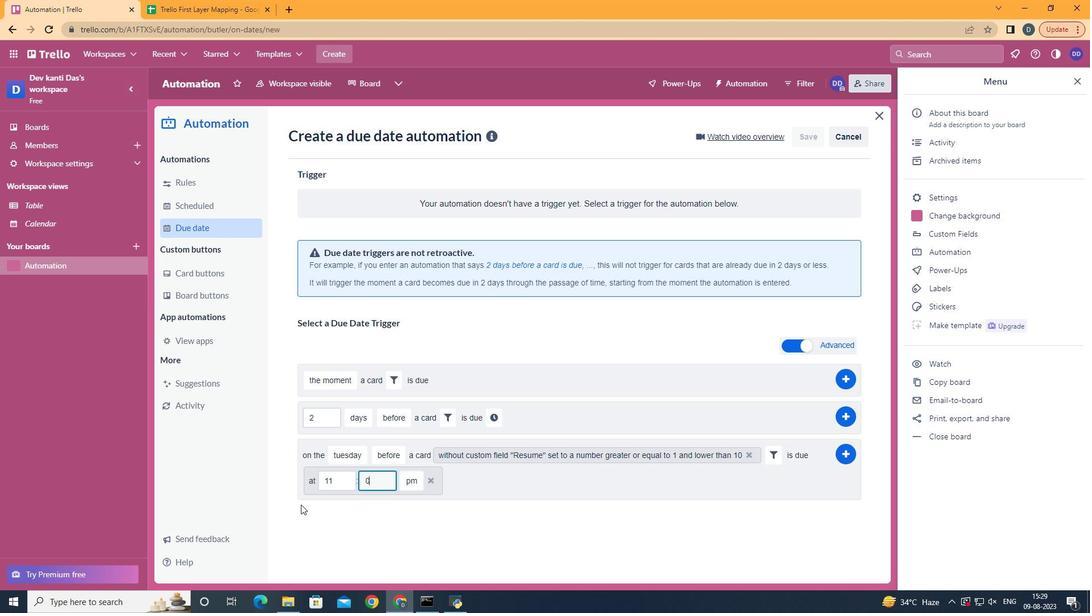 
Action: Key pressed 00
Screenshot: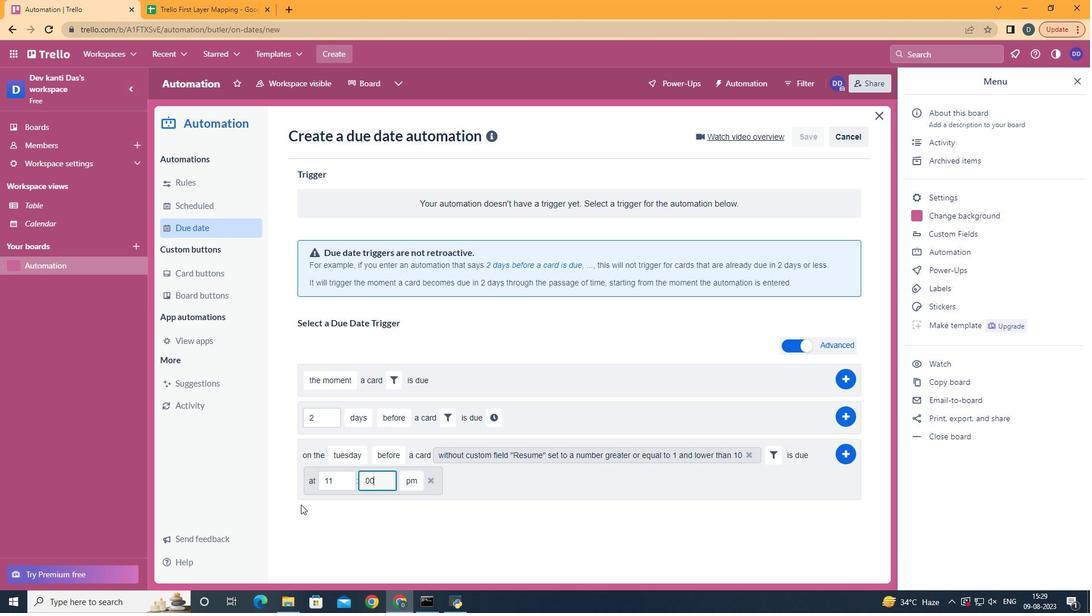
Action: Mouse moved to (411, 503)
Screenshot: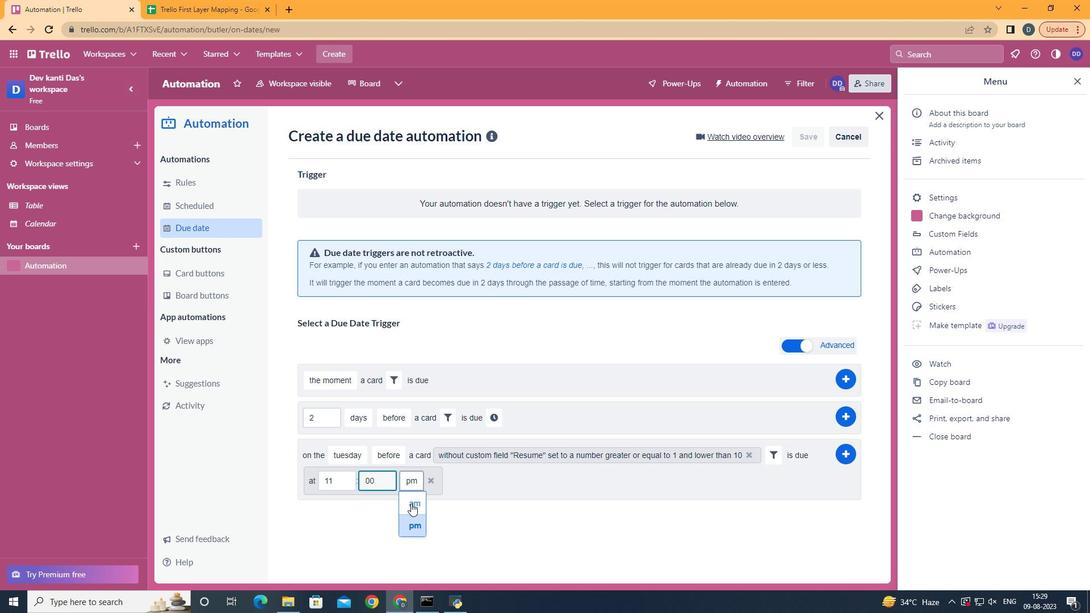 
Action: Mouse pressed left at (411, 503)
Screenshot: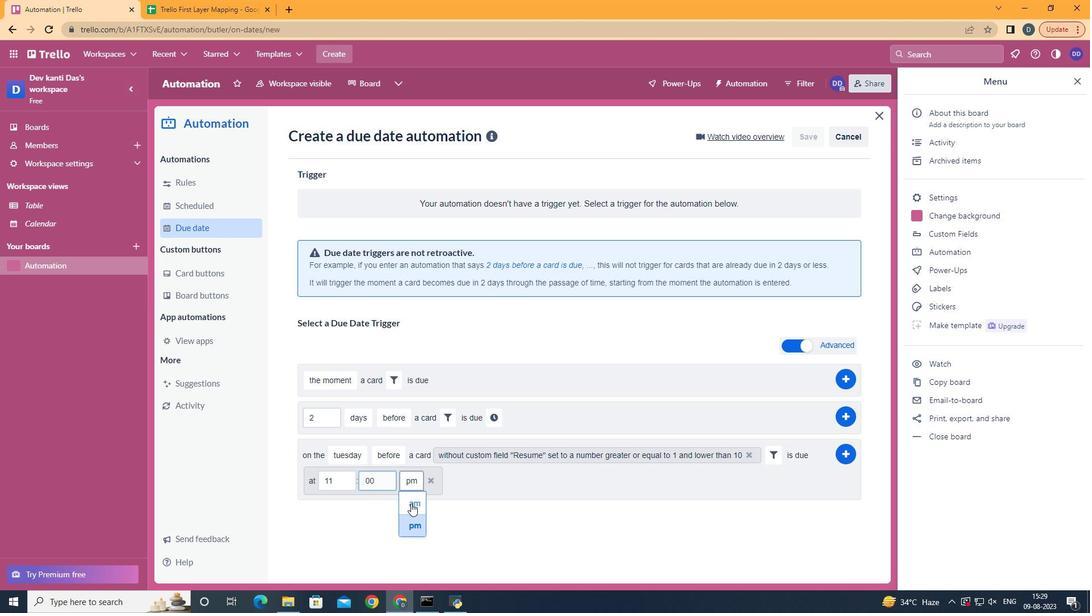 
Action: Mouse moved to (856, 454)
Screenshot: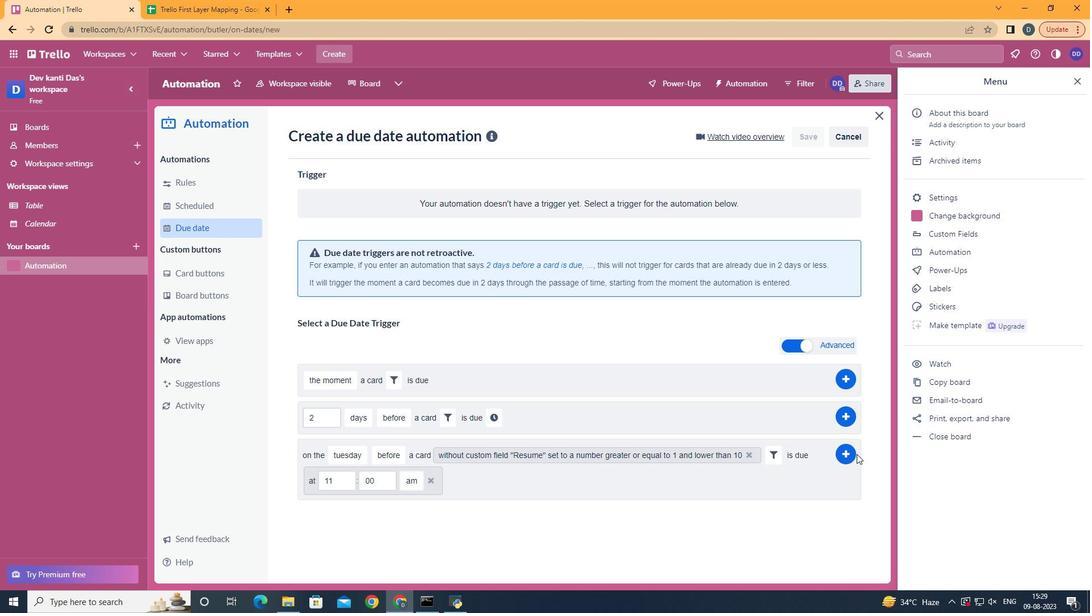 
Action: Mouse pressed left at (856, 454)
Screenshot: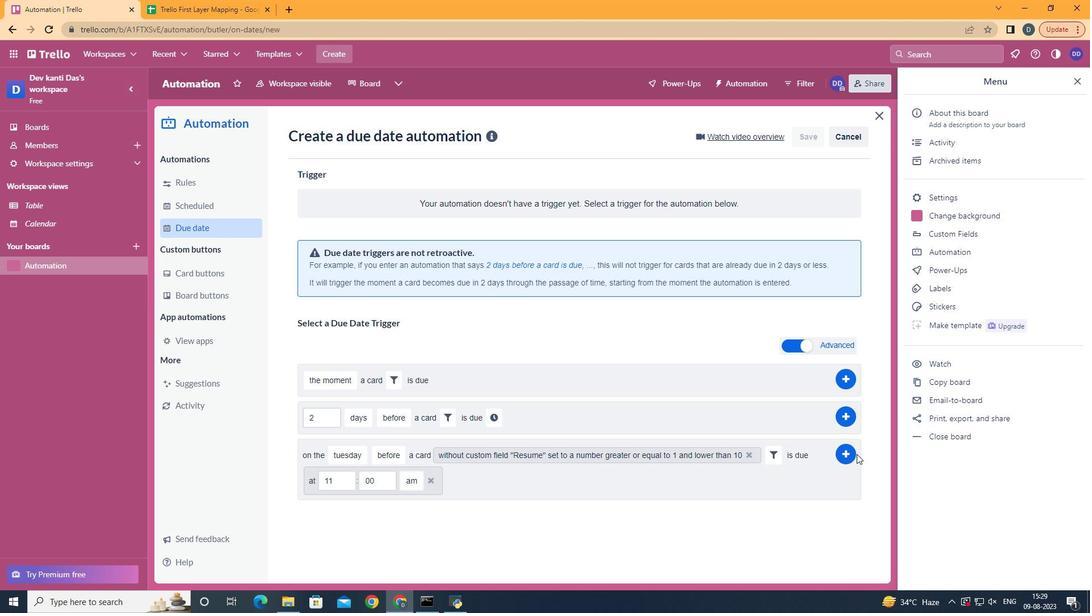 
Action: Mouse moved to (846, 454)
Screenshot: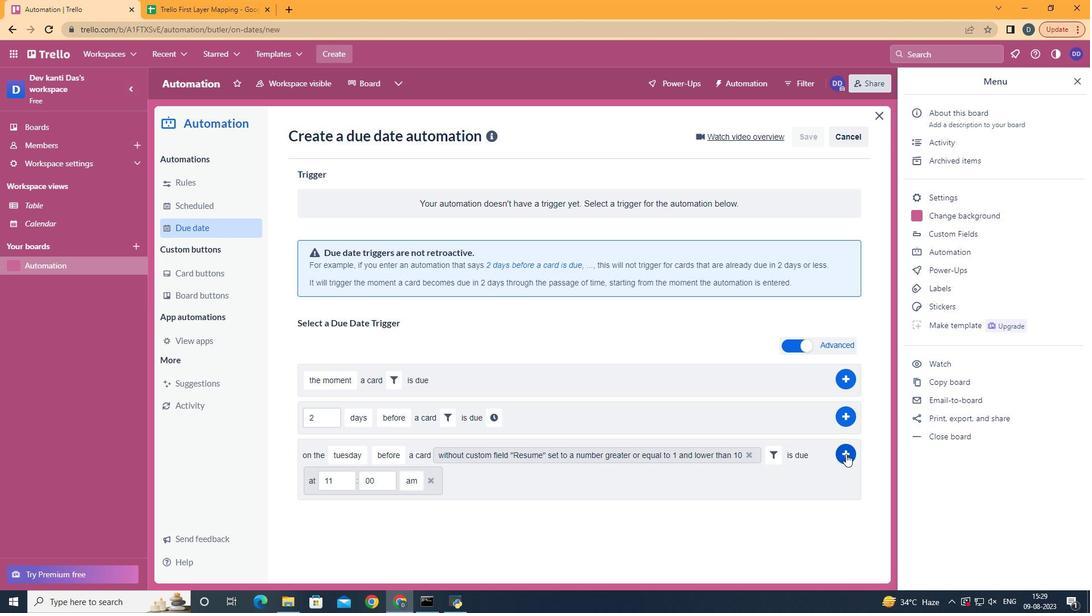 
Action: Mouse pressed left at (846, 454)
Screenshot: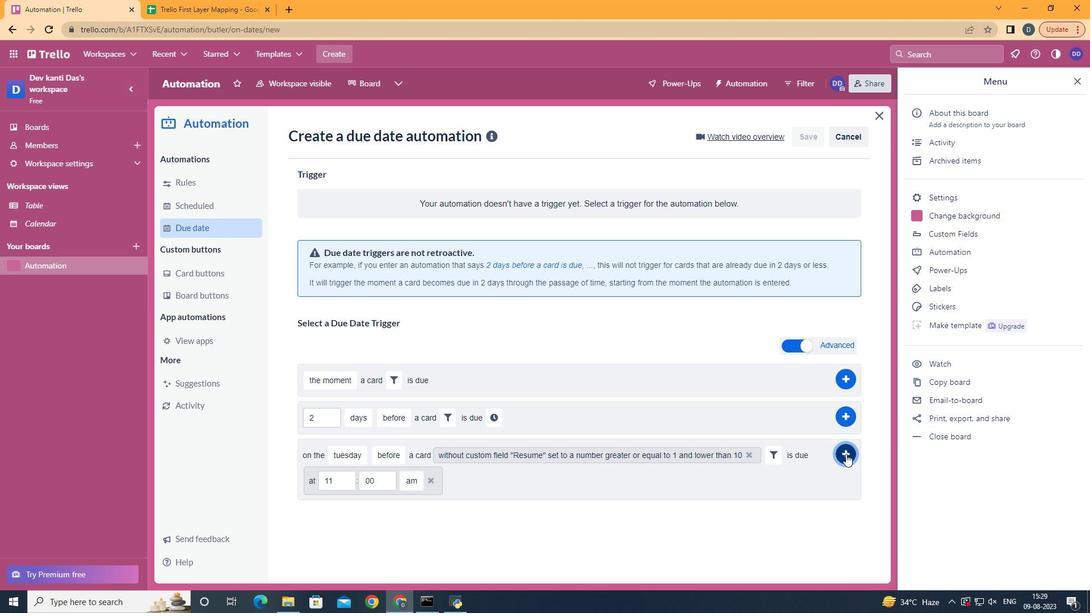 
Action: Mouse moved to (562, 303)
Screenshot: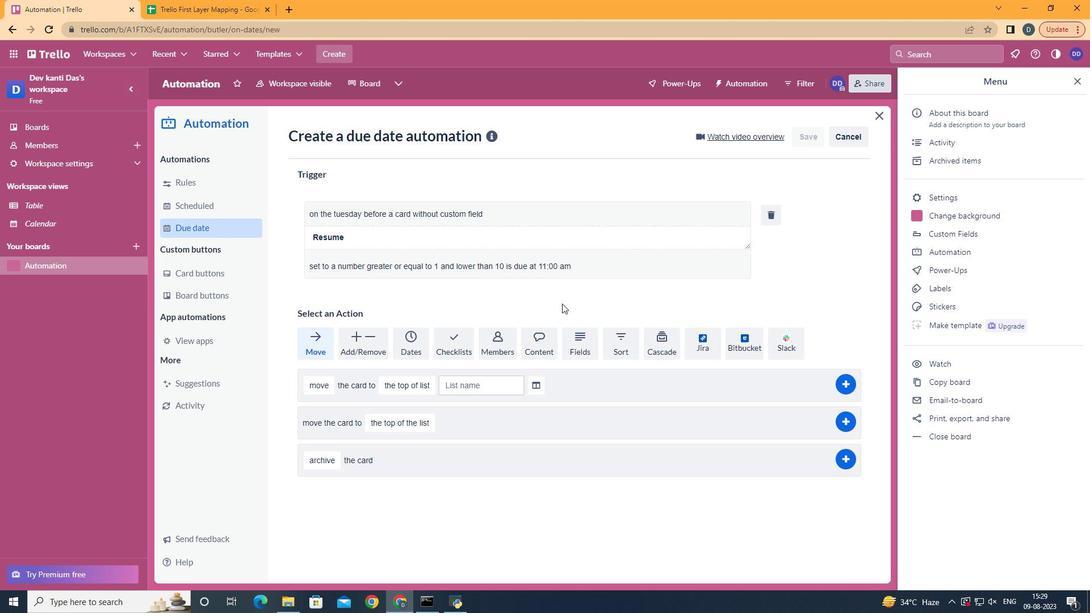 
